 Task: Find connections with filter location Narva with filter topic #Letsworkwith filter profile language German with filter current company YML with filter school Amet University Chennai with filter industry Magnetic and Optical Media Manufacturing with filter service category Information Management with filter keywords title Grant Writer
Action: Mouse moved to (505, 62)
Screenshot: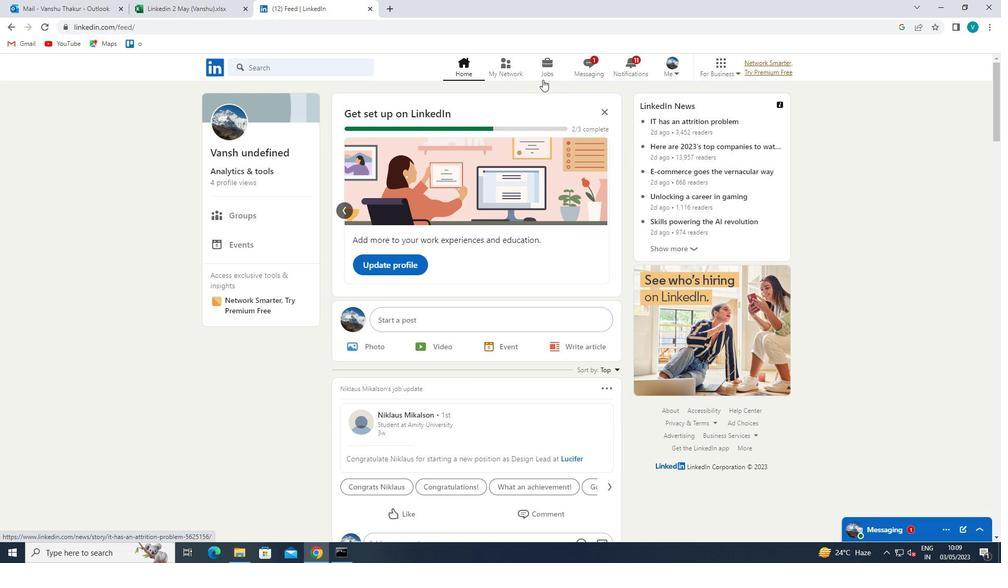 
Action: Mouse pressed left at (505, 62)
Screenshot: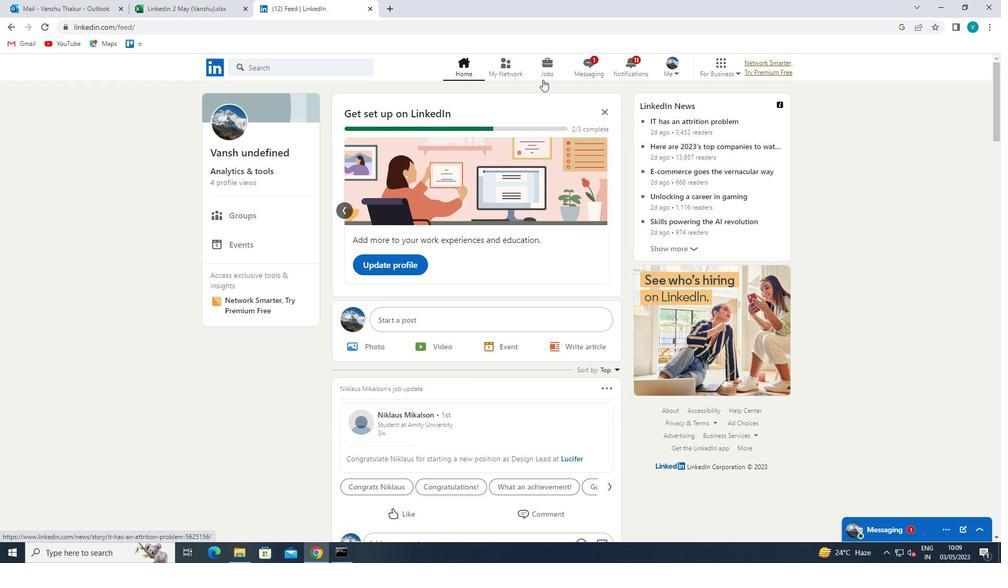 
Action: Mouse moved to (256, 122)
Screenshot: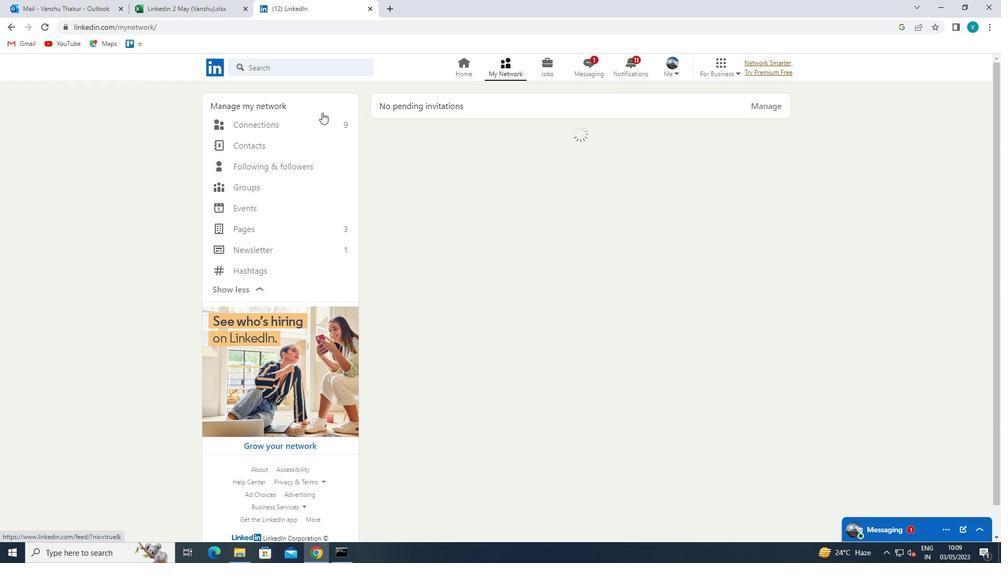 
Action: Mouse pressed left at (256, 122)
Screenshot: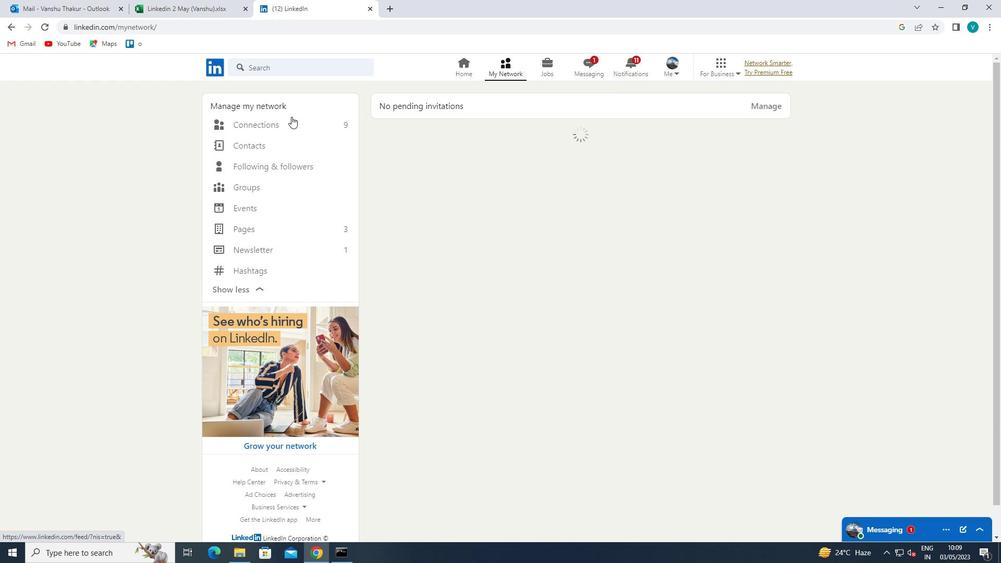 
Action: Mouse moved to (570, 126)
Screenshot: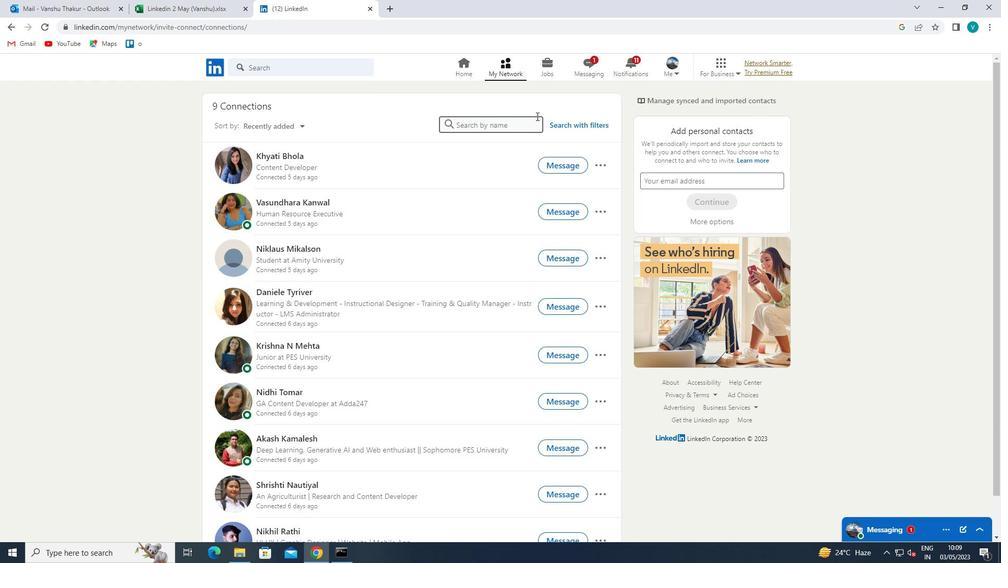 
Action: Mouse pressed left at (570, 126)
Screenshot: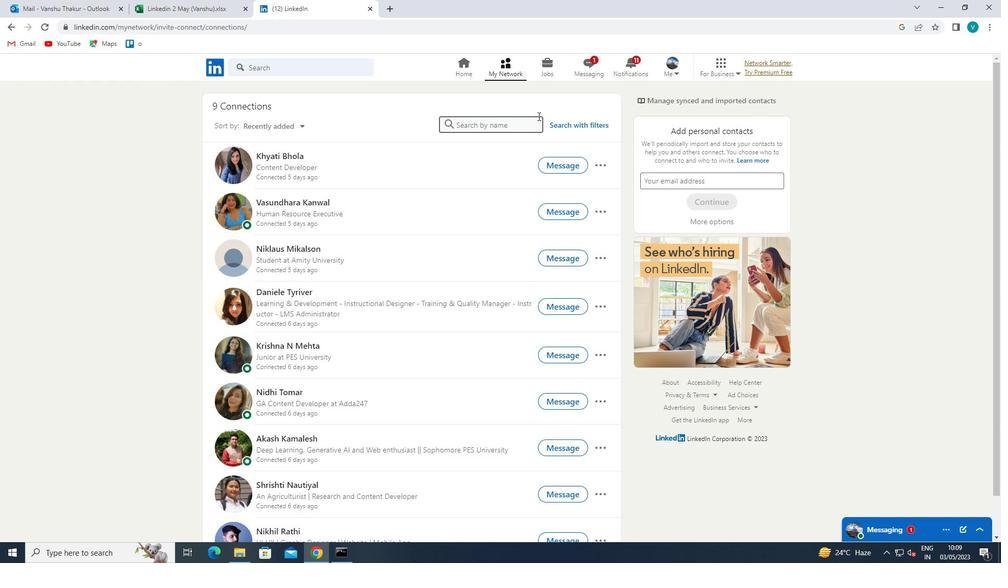 
Action: Mouse moved to (508, 101)
Screenshot: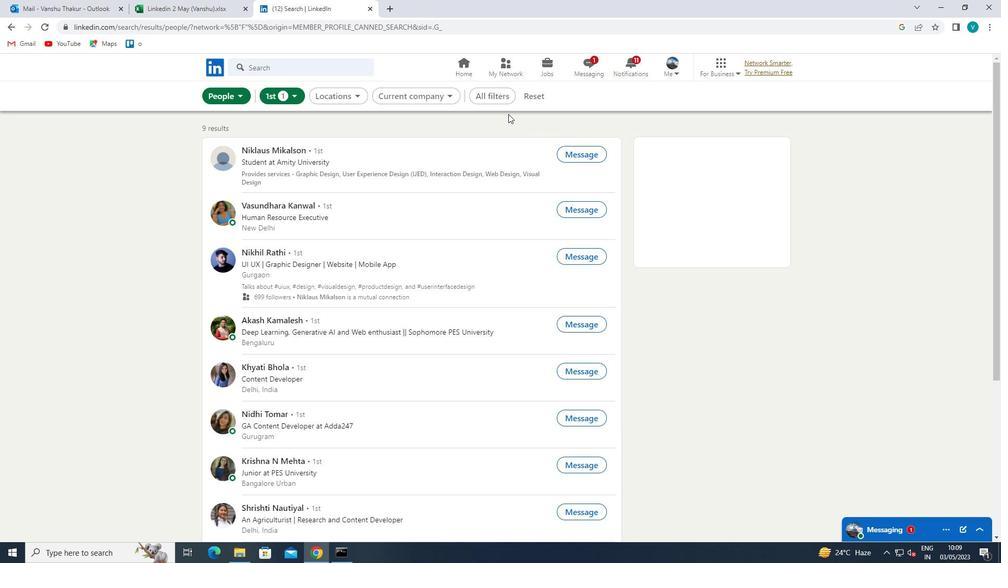 
Action: Mouse pressed left at (508, 101)
Screenshot: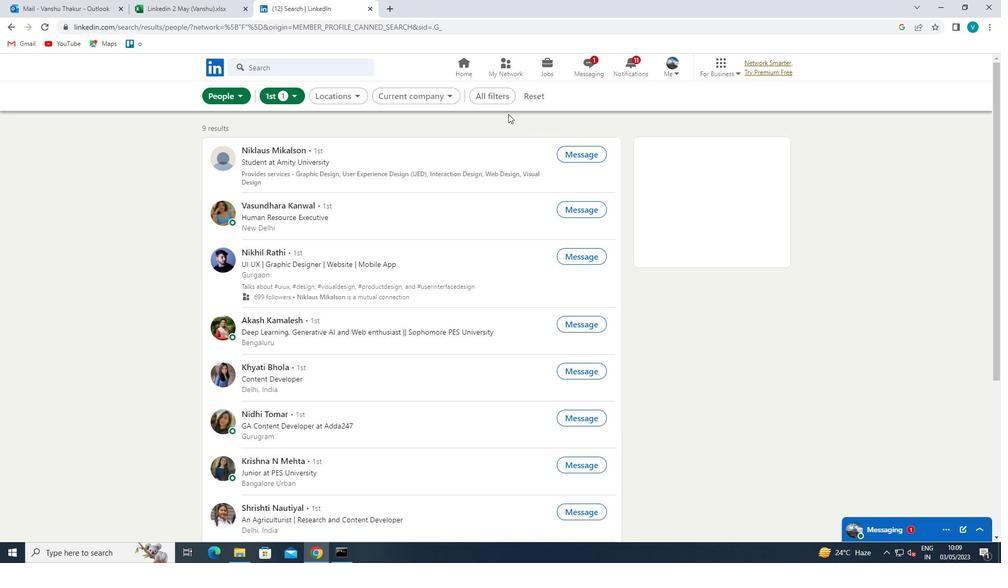 
Action: Mouse moved to (508, 101)
Screenshot: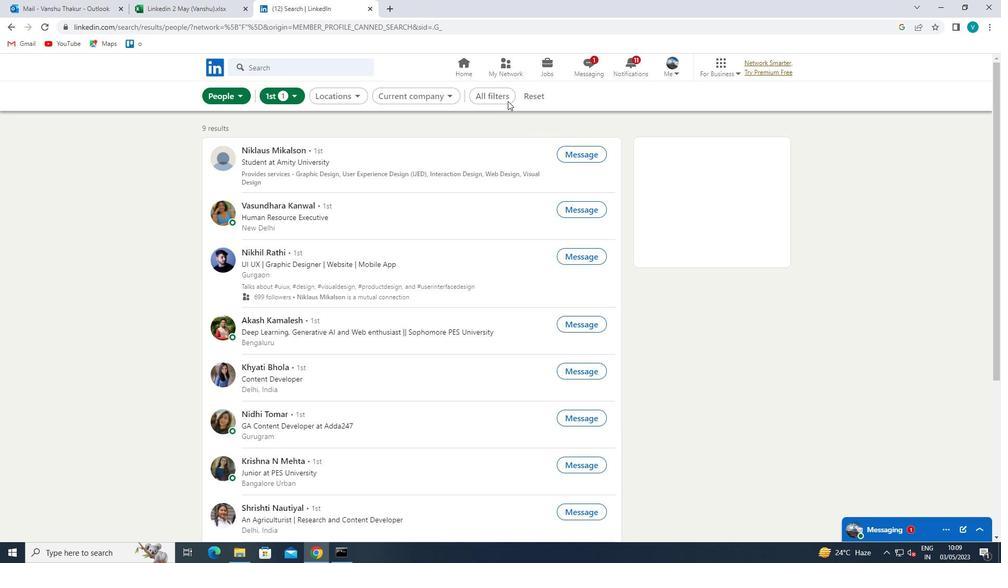 
Action: Mouse pressed left at (508, 101)
Screenshot: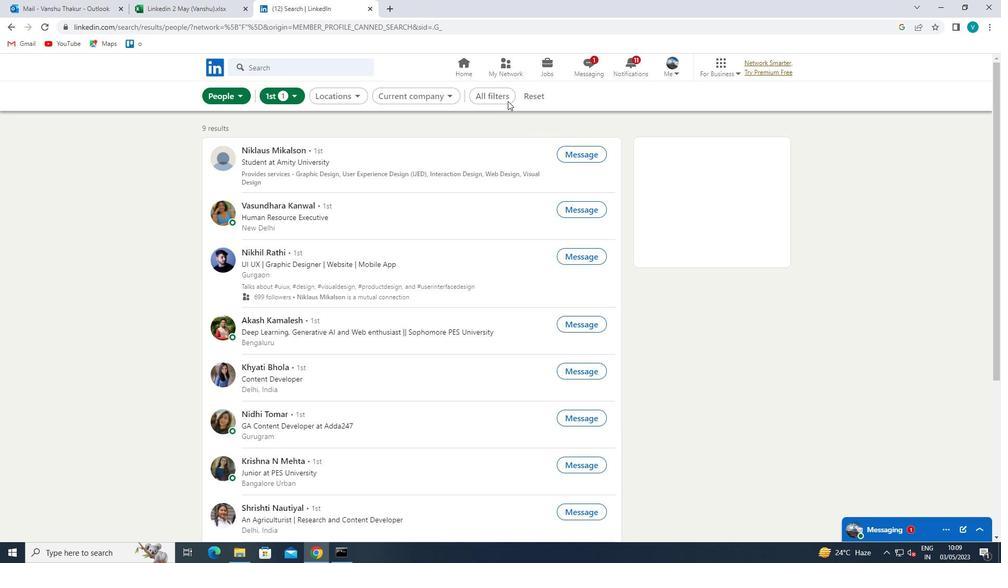 
Action: Mouse moved to (512, 101)
Screenshot: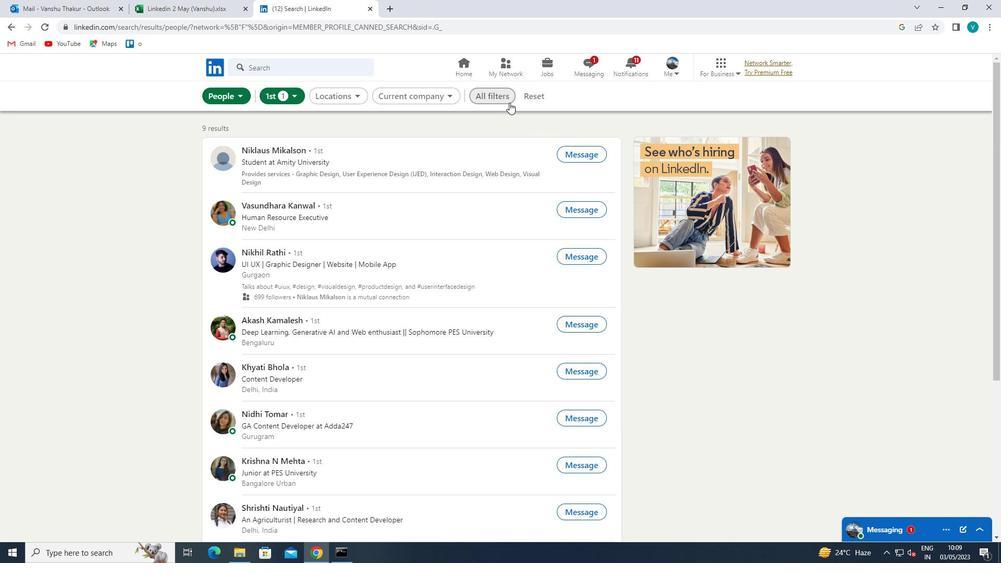 
Action: Mouse pressed left at (512, 101)
Screenshot: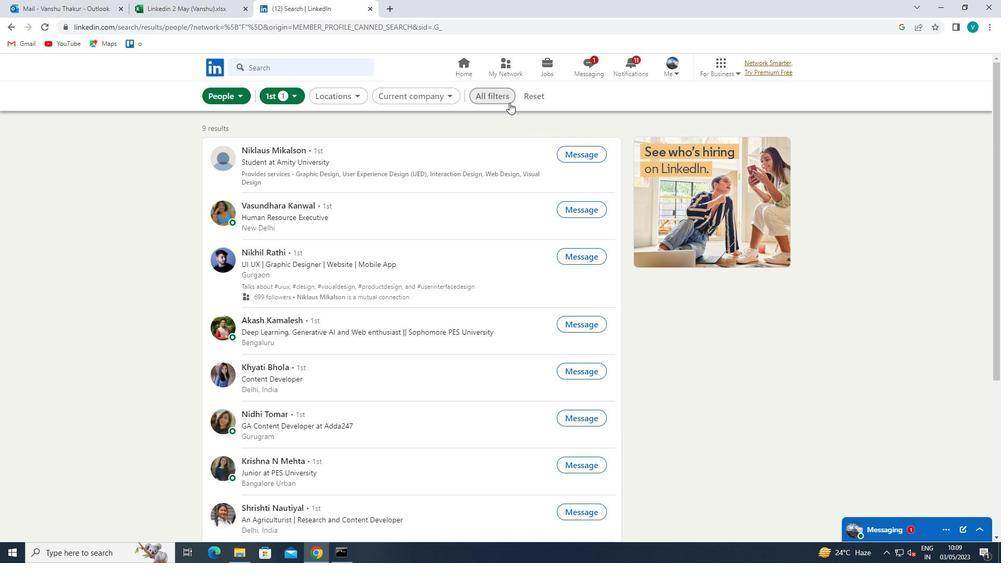 
Action: Mouse moved to (843, 276)
Screenshot: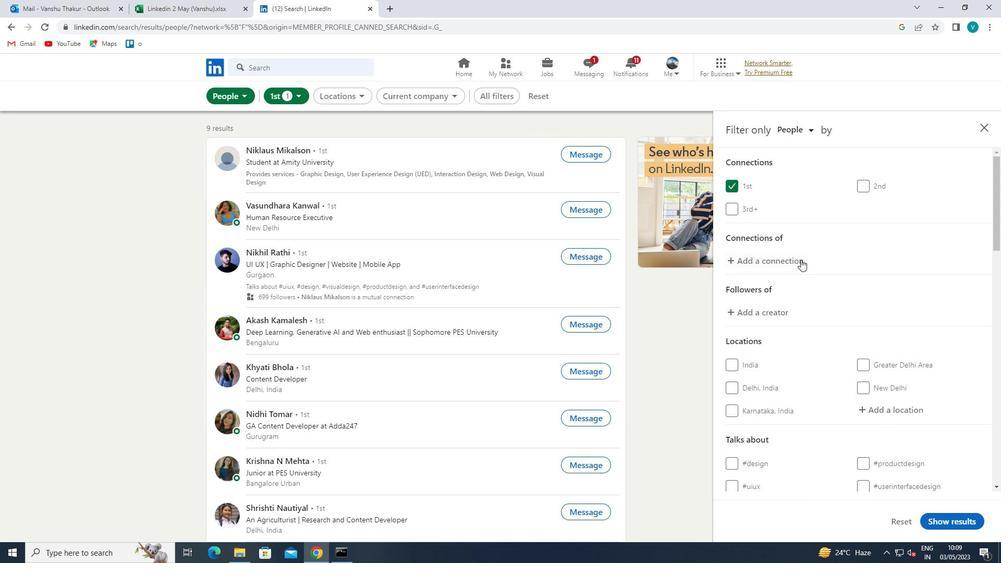 
Action: Mouse scrolled (843, 276) with delta (0, 0)
Screenshot: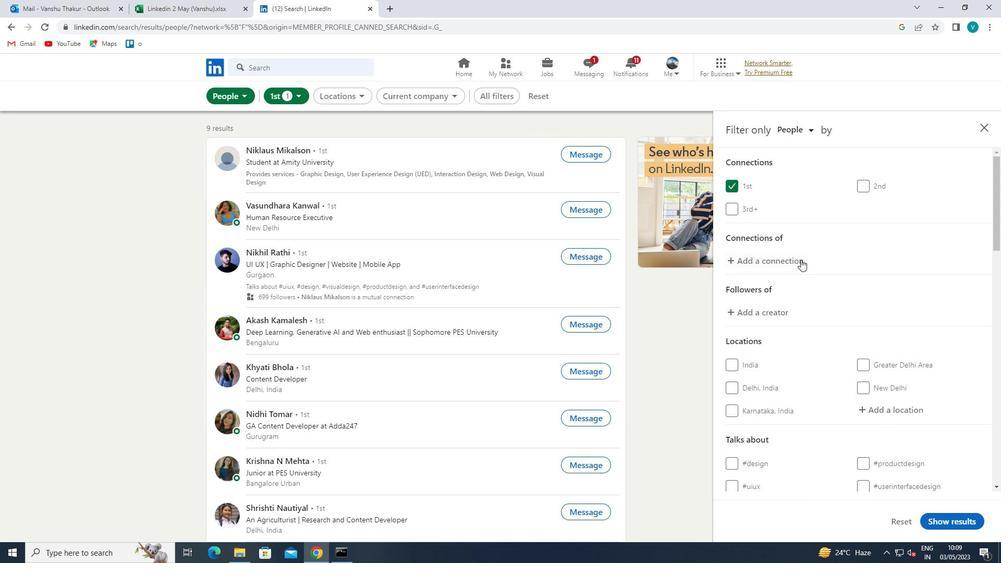 
Action: Mouse moved to (845, 278)
Screenshot: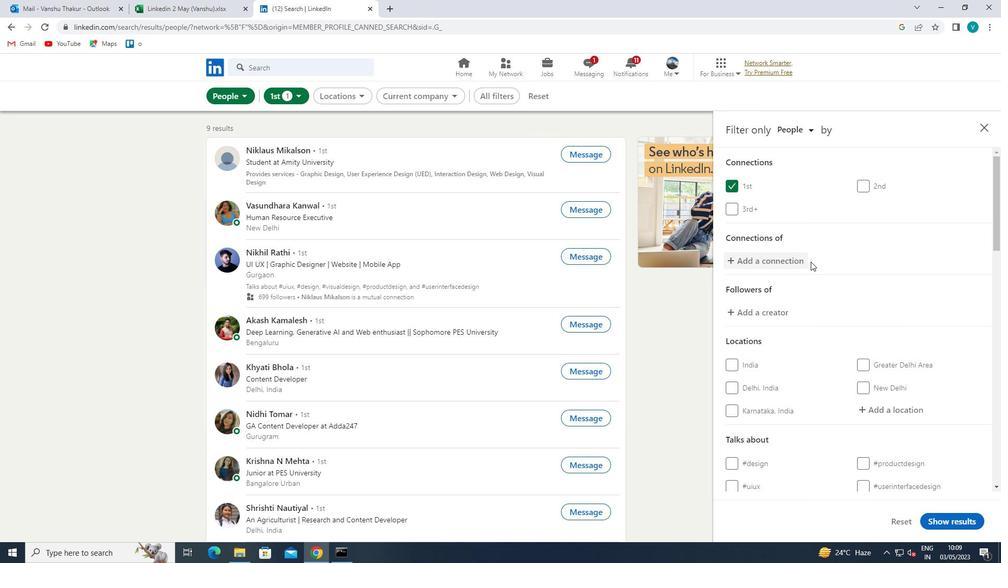 
Action: Mouse scrolled (845, 278) with delta (0, 0)
Screenshot: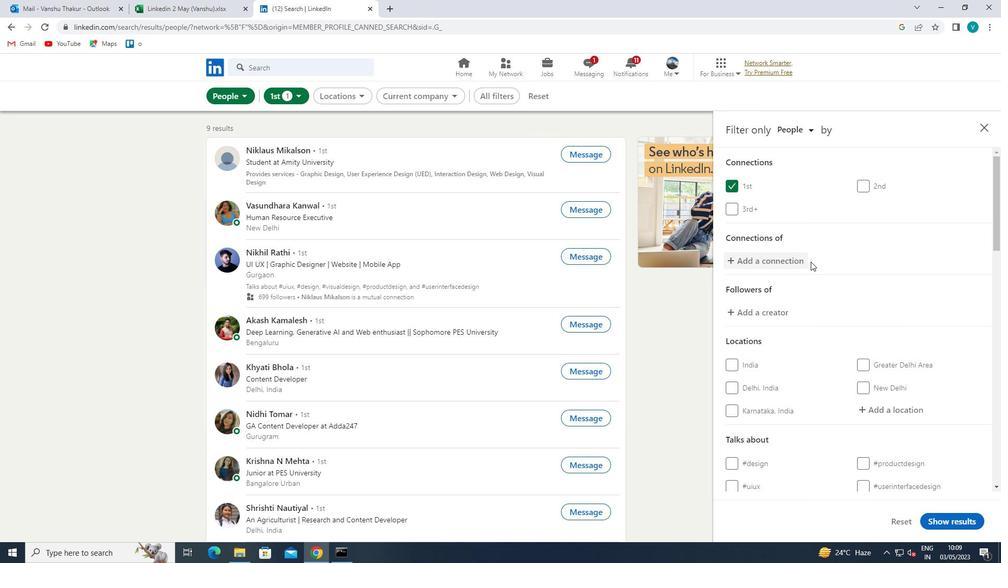 
Action: Mouse moved to (846, 279)
Screenshot: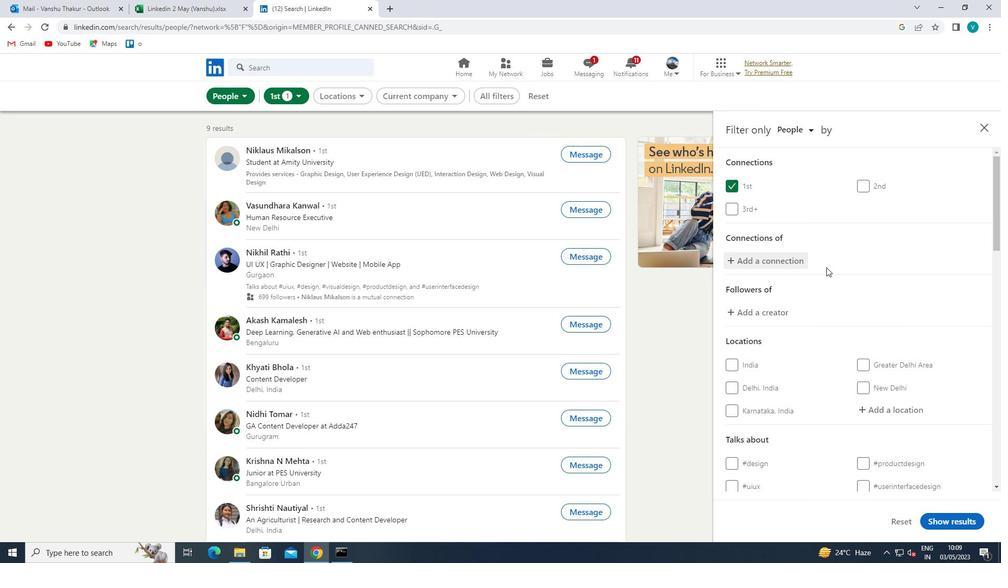 
Action: Mouse scrolled (846, 279) with delta (0, 0)
Screenshot: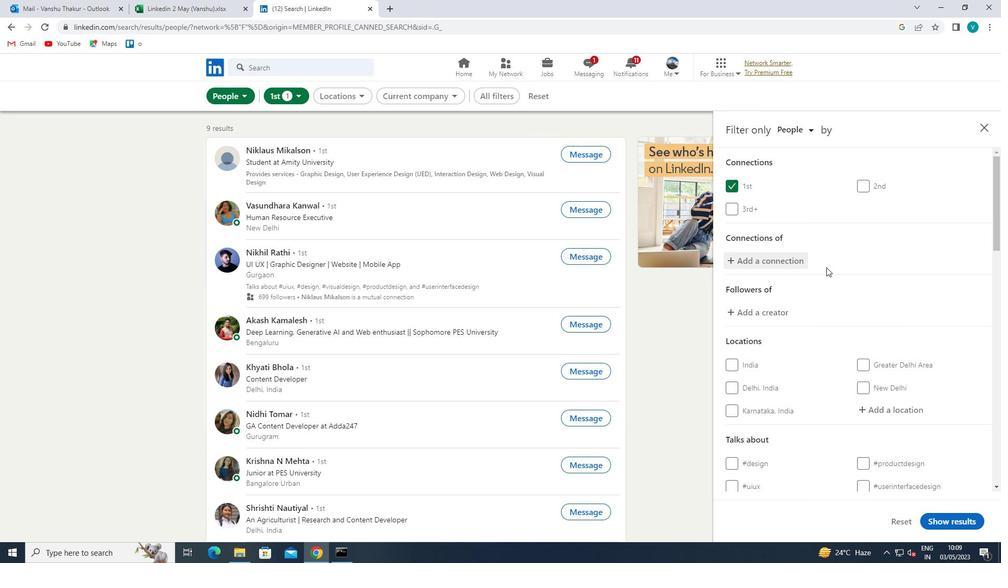 
Action: Mouse moved to (903, 258)
Screenshot: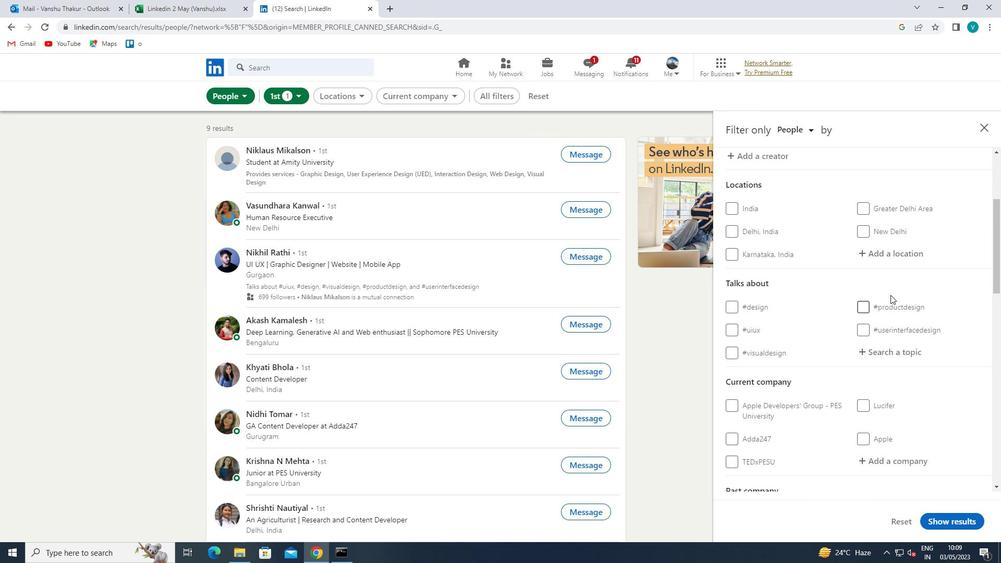 
Action: Mouse pressed left at (903, 258)
Screenshot: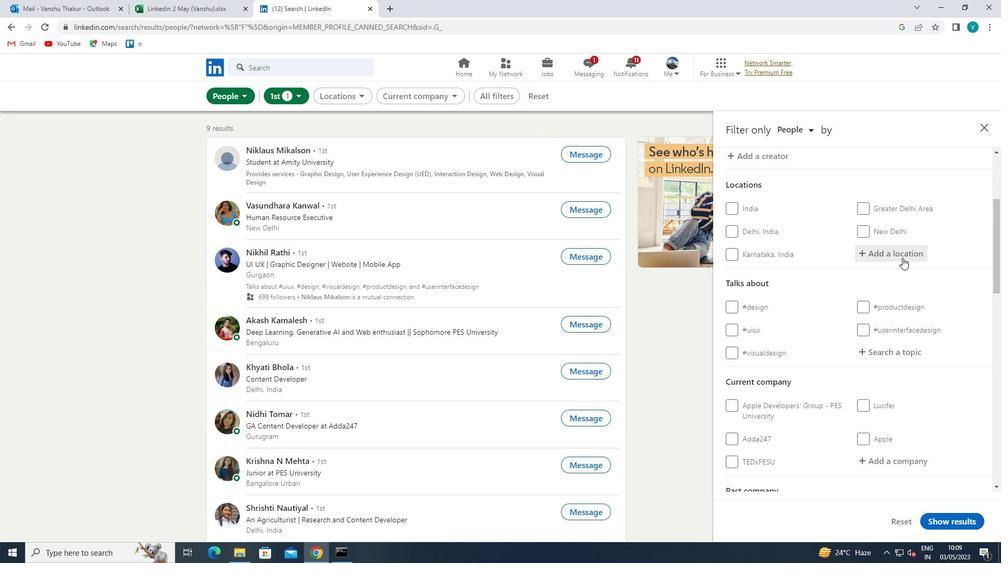
Action: Key pressed <Key.shift>NARVA<Key.space>
Screenshot: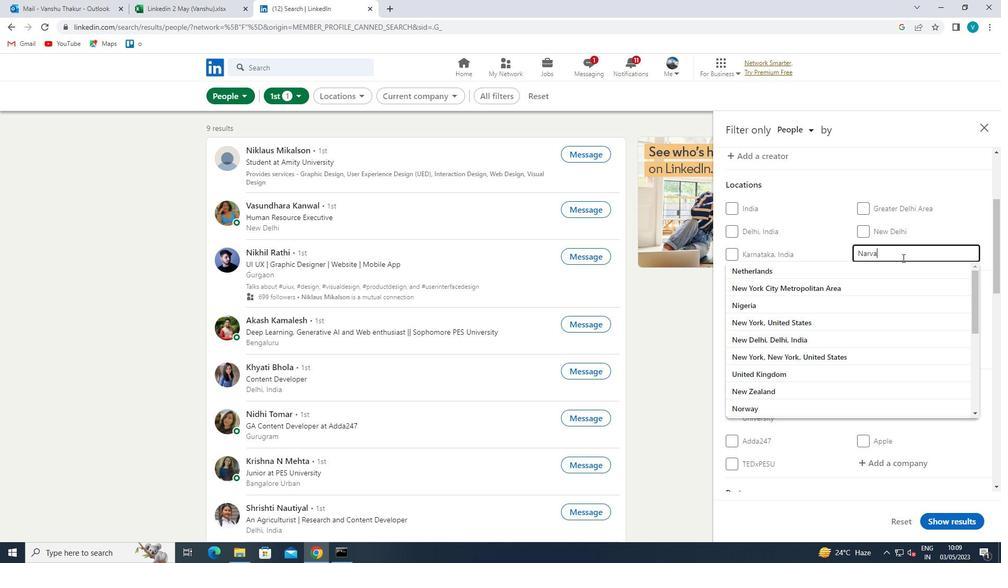 
Action: Mouse moved to (855, 285)
Screenshot: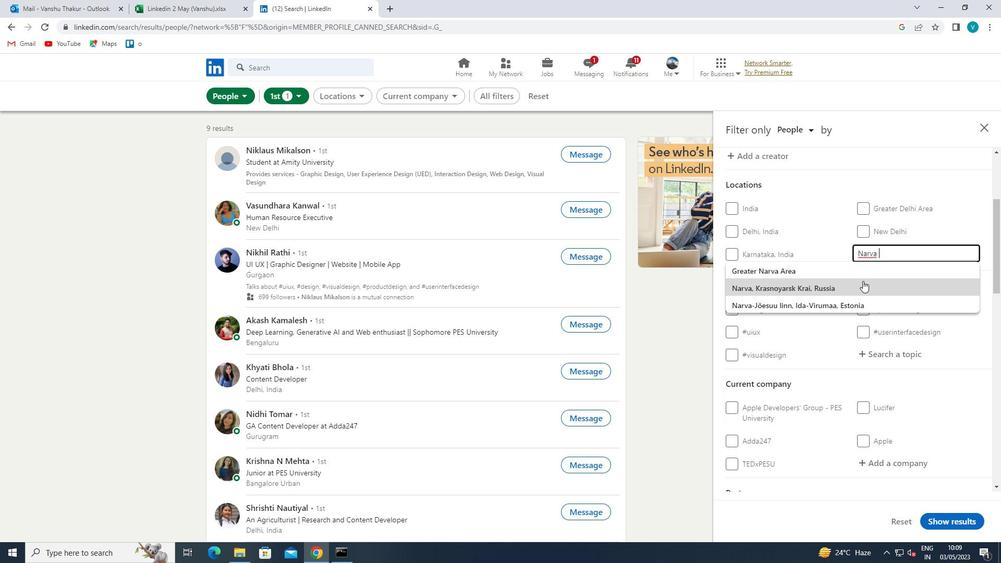 
Action: Mouse pressed left at (855, 285)
Screenshot: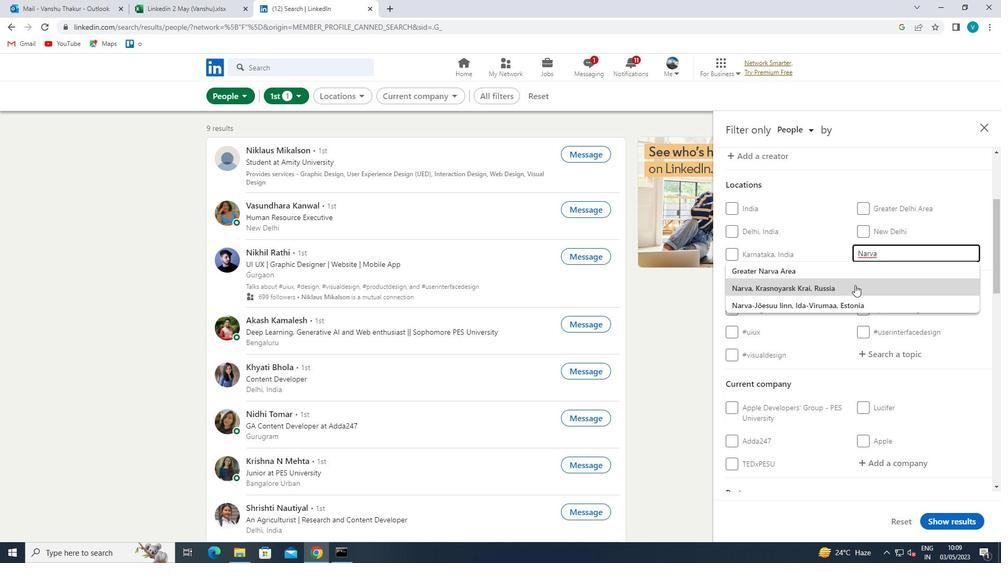 
Action: Mouse scrolled (855, 284) with delta (0, 0)
Screenshot: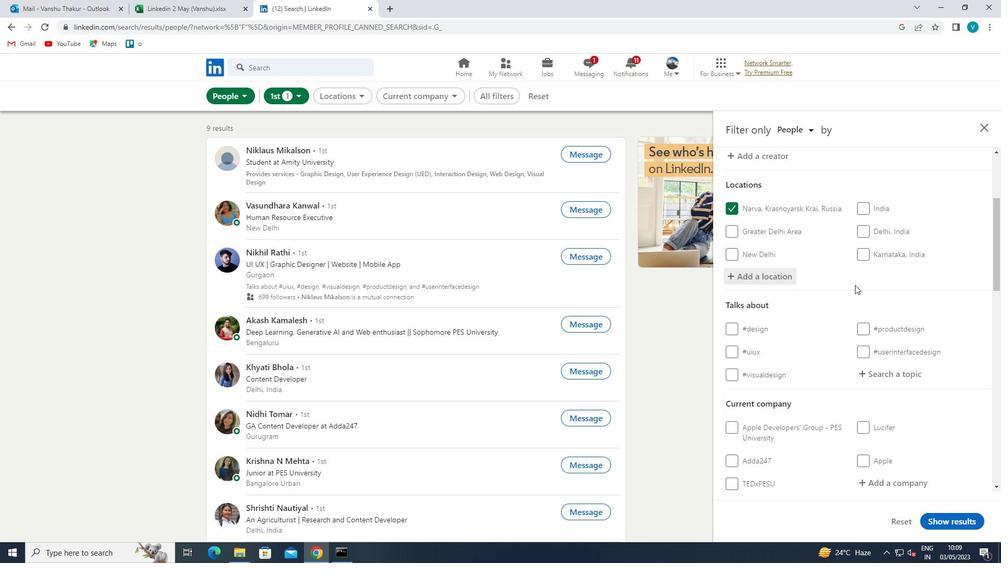 
Action: Mouse moved to (874, 319)
Screenshot: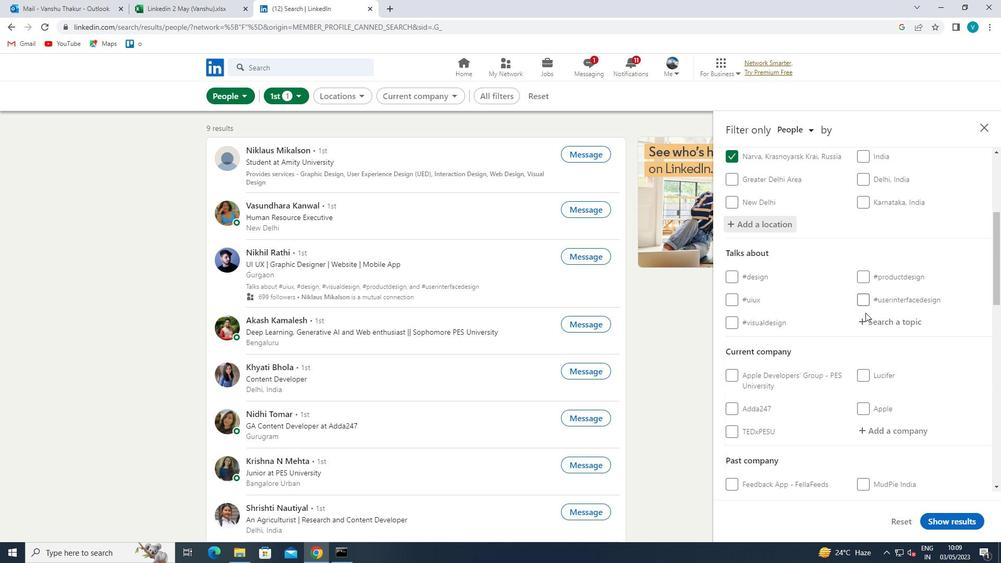 
Action: Mouse pressed left at (874, 319)
Screenshot: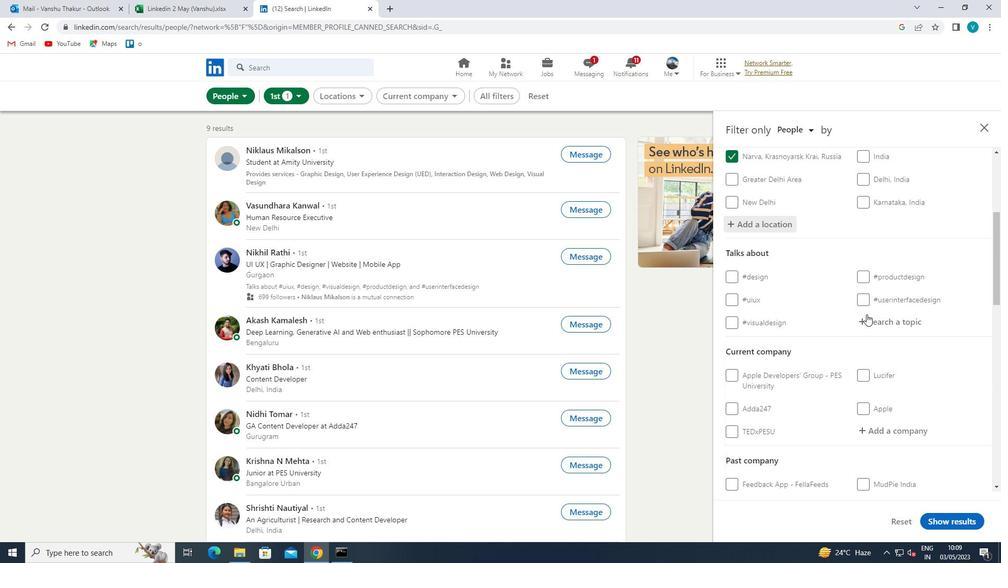 
Action: Key pressed LETSWORK
Screenshot: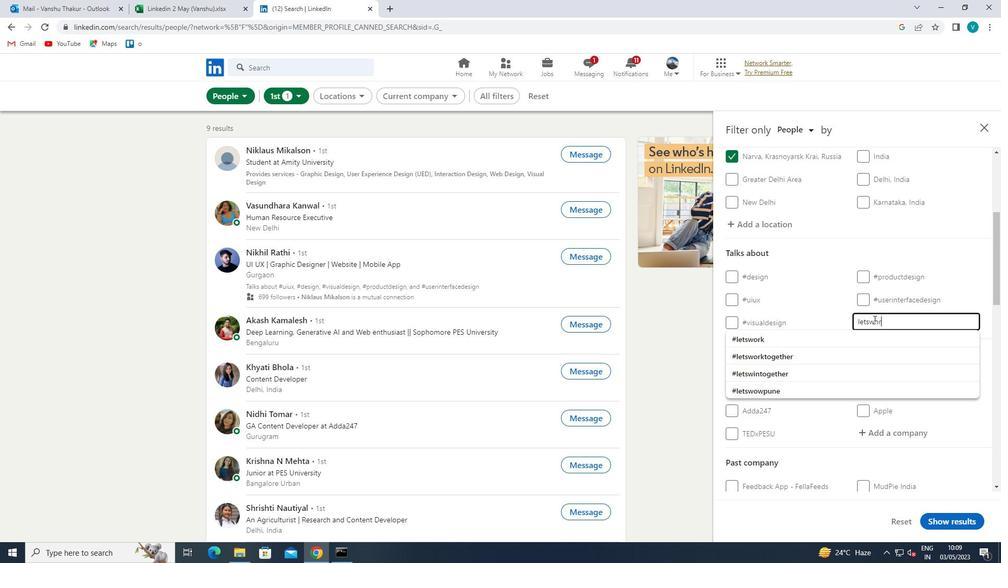 
Action: Mouse moved to (843, 338)
Screenshot: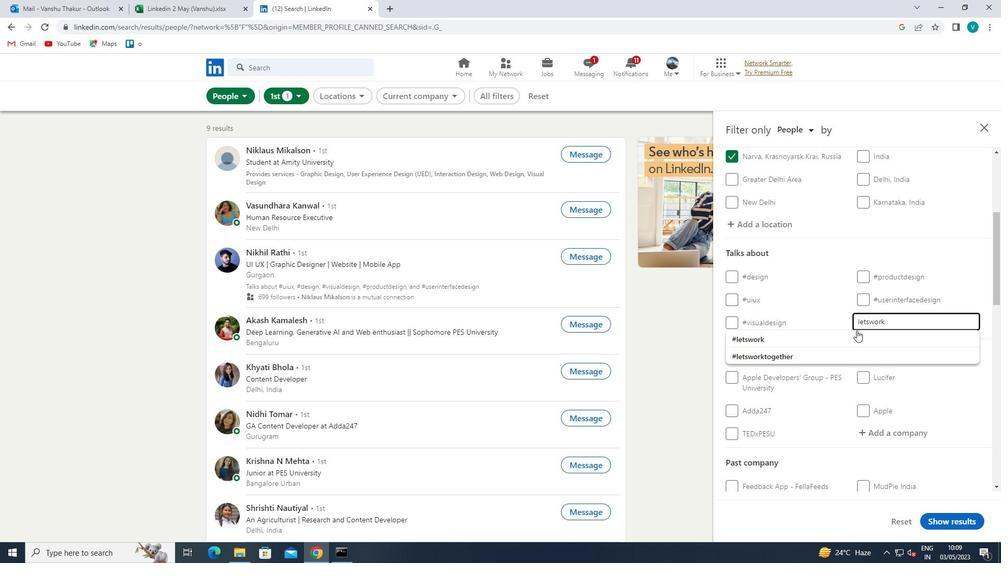 
Action: Mouse pressed left at (843, 338)
Screenshot: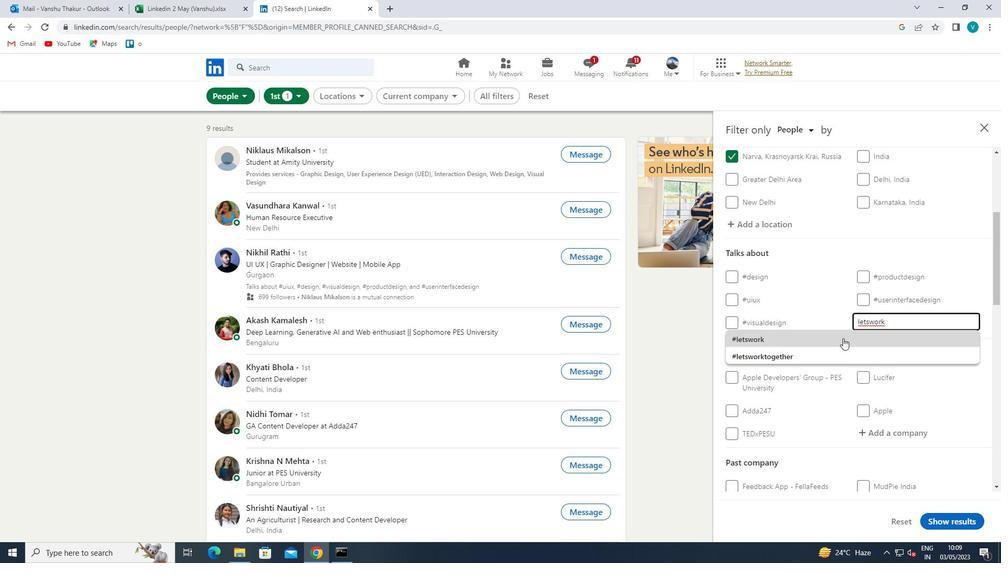 
Action: Mouse moved to (842, 339)
Screenshot: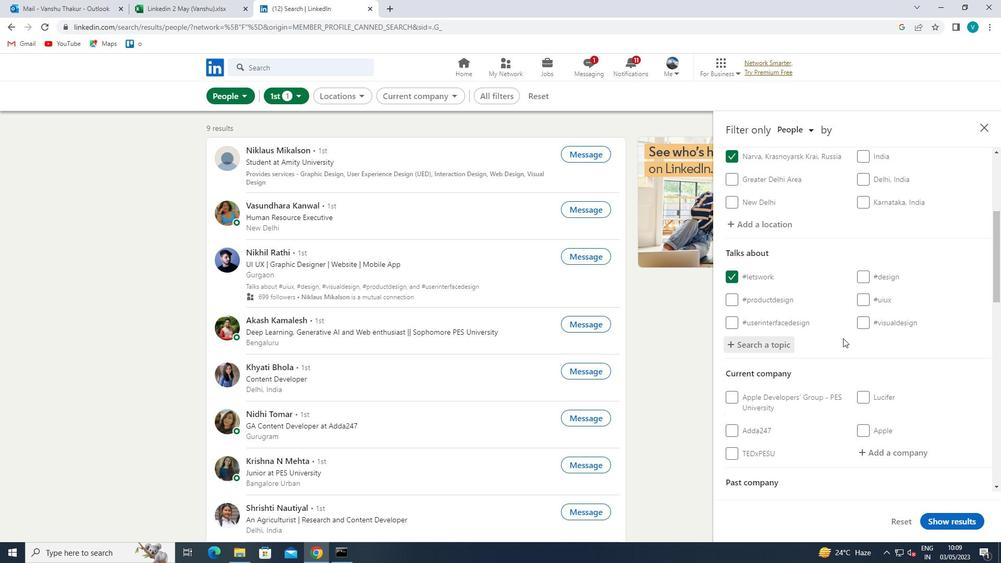 
Action: Mouse scrolled (842, 338) with delta (0, 0)
Screenshot: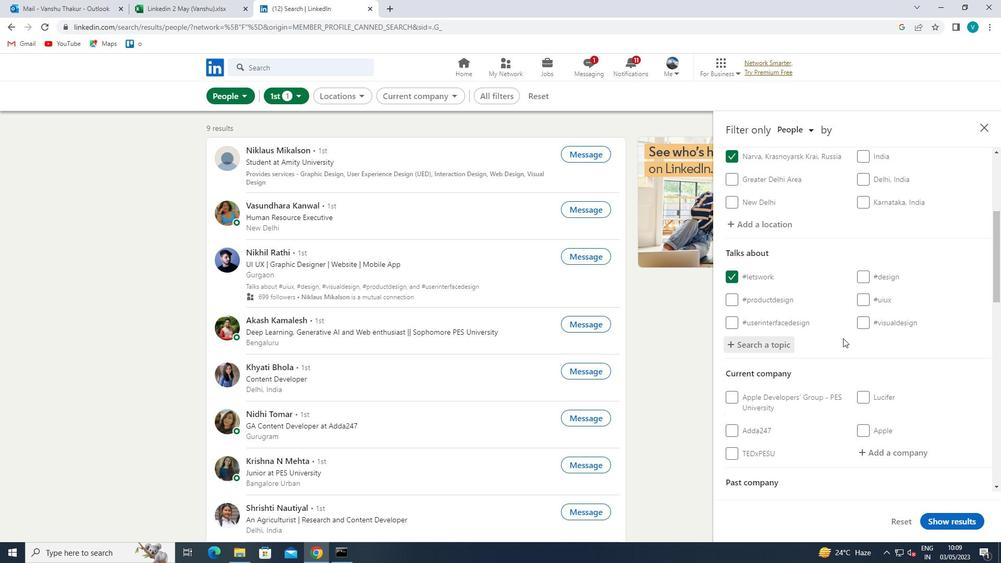 
Action: Mouse moved to (842, 339)
Screenshot: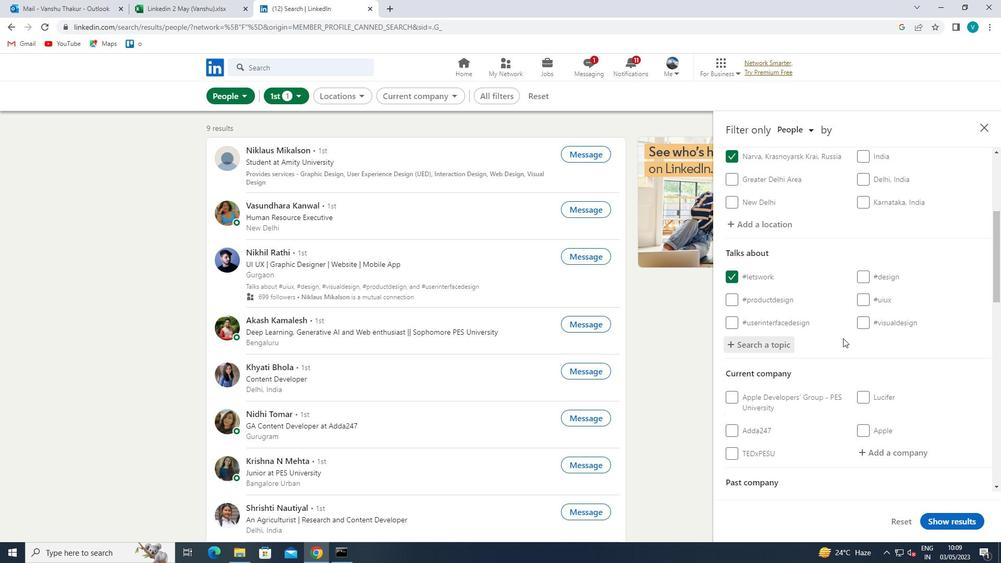 
Action: Mouse scrolled (842, 339) with delta (0, 0)
Screenshot: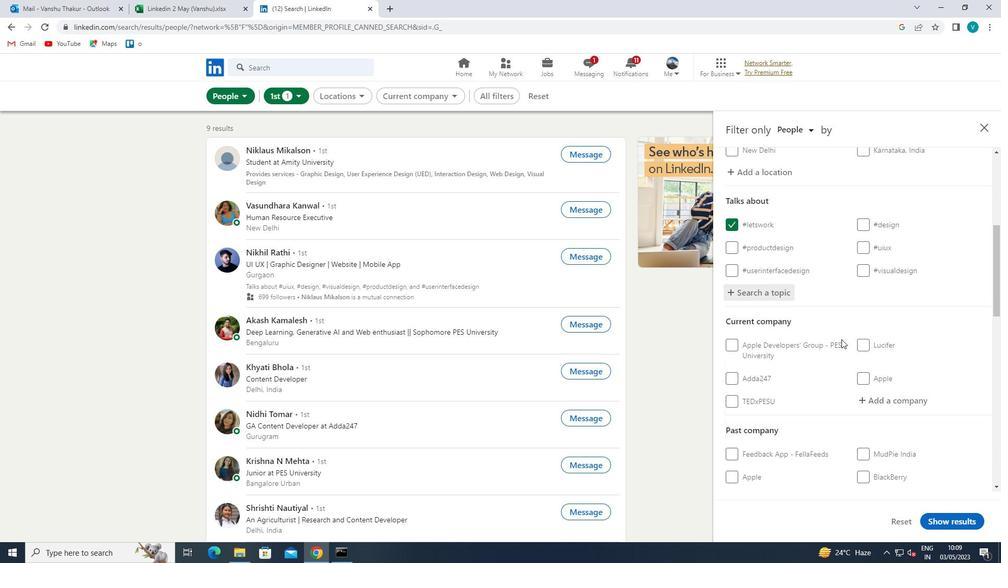 
Action: Mouse scrolled (842, 339) with delta (0, 0)
Screenshot: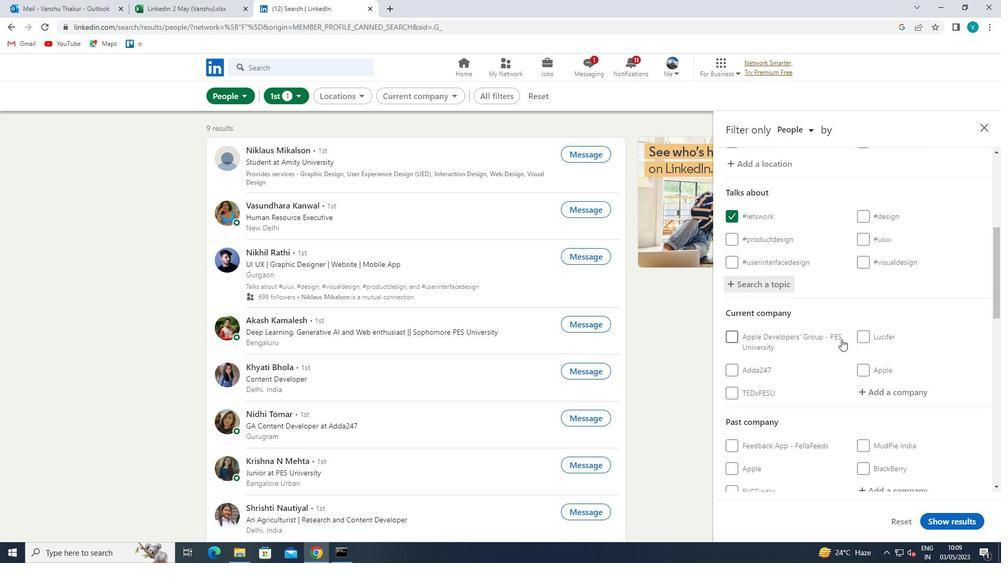 
Action: Mouse moved to (907, 295)
Screenshot: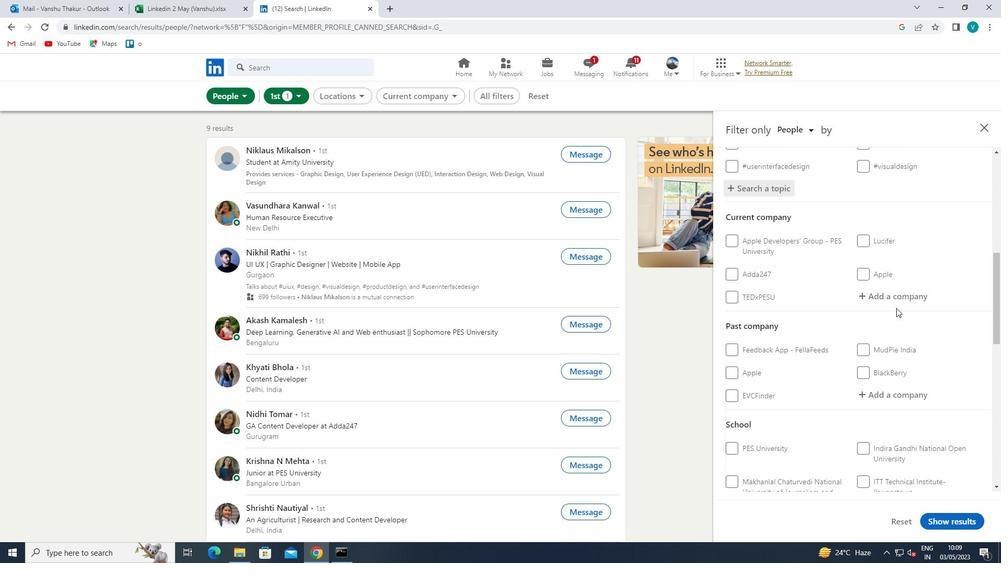 
Action: Mouse pressed left at (907, 295)
Screenshot: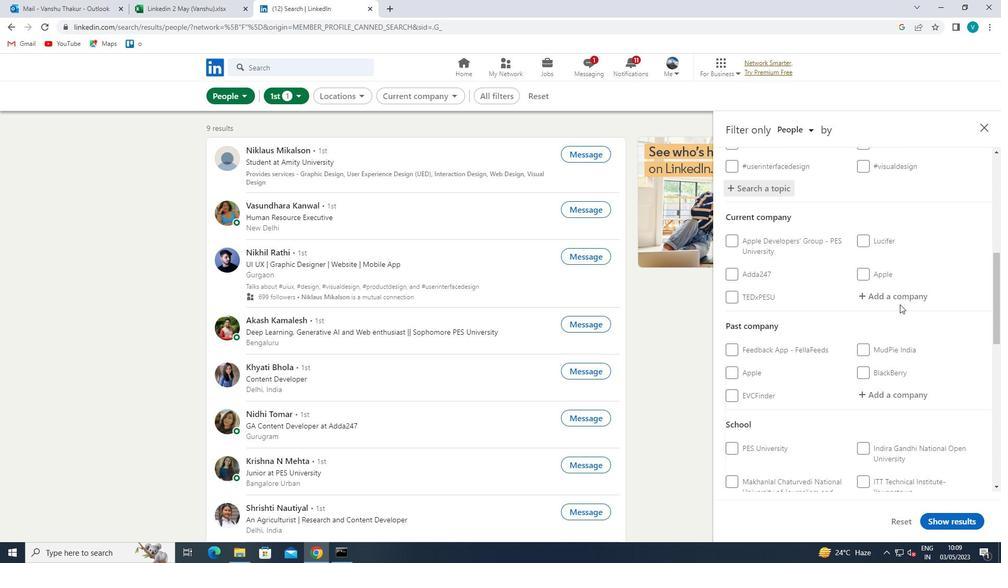 
Action: Key pressed <Key.shift>YML<Key.space>
Screenshot: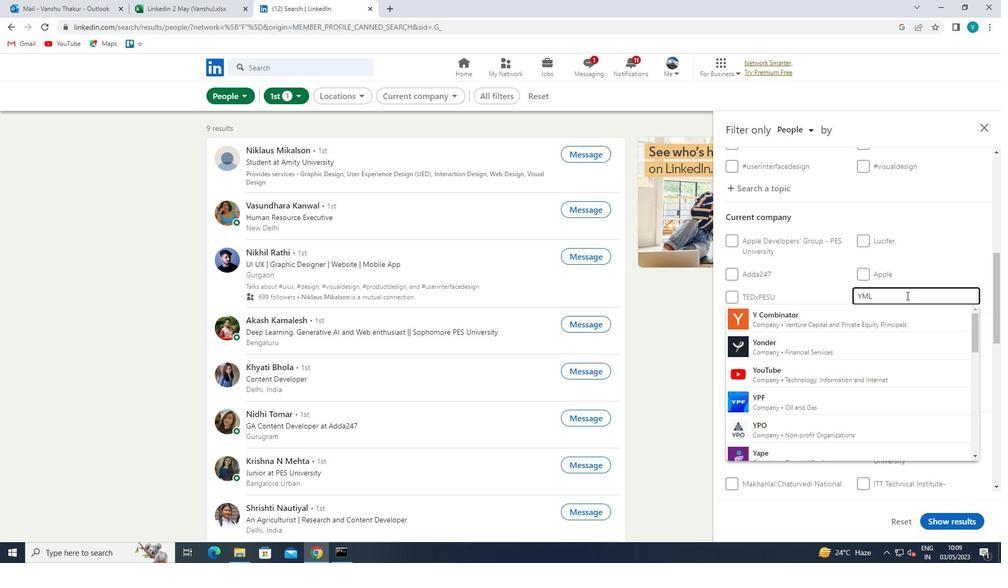 
Action: Mouse moved to (864, 324)
Screenshot: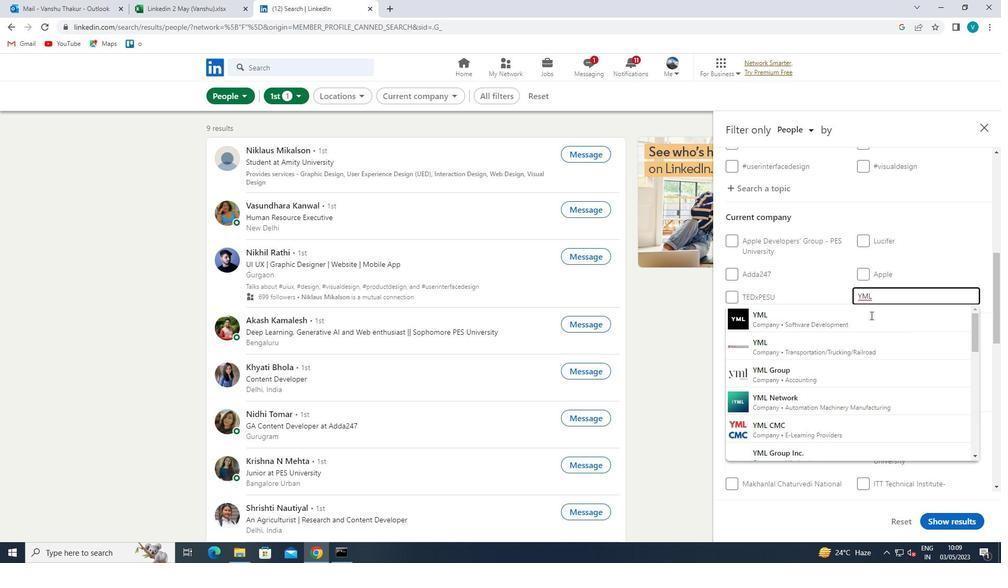 
Action: Mouse pressed left at (864, 324)
Screenshot: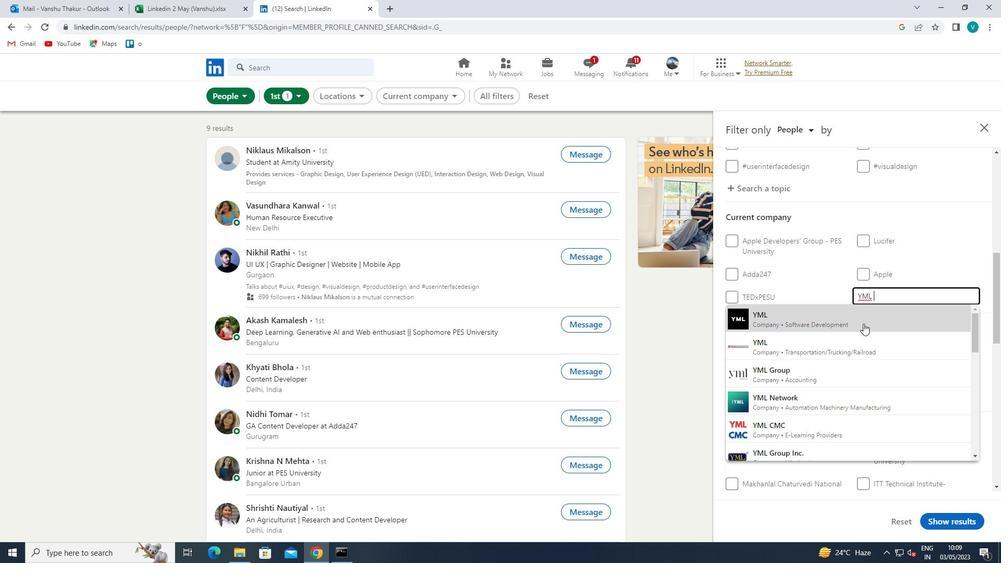 
Action: Mouse moved to (864, 313)
Screenshot: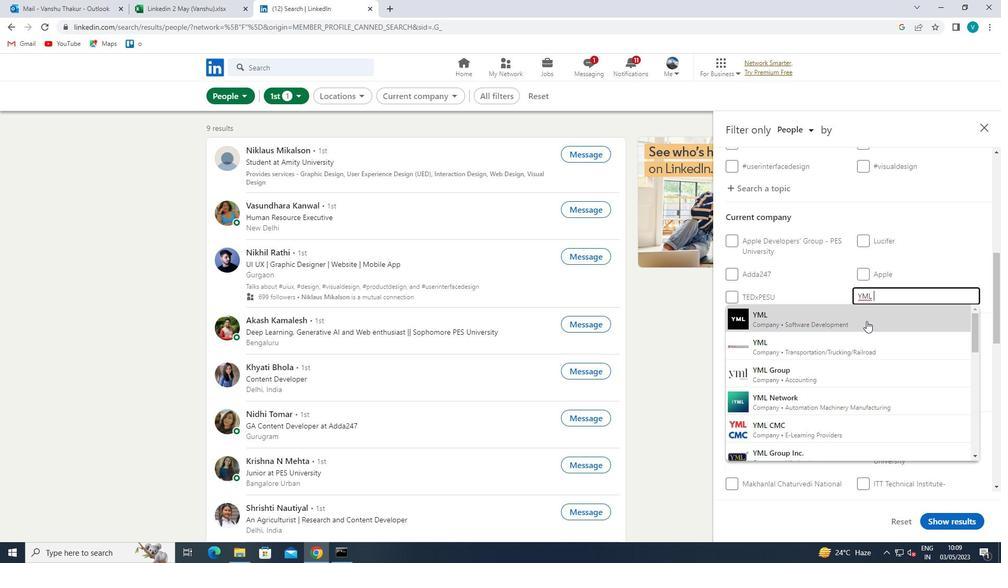 
Action: Mouse pressed left at (864, 313)
Screenshot: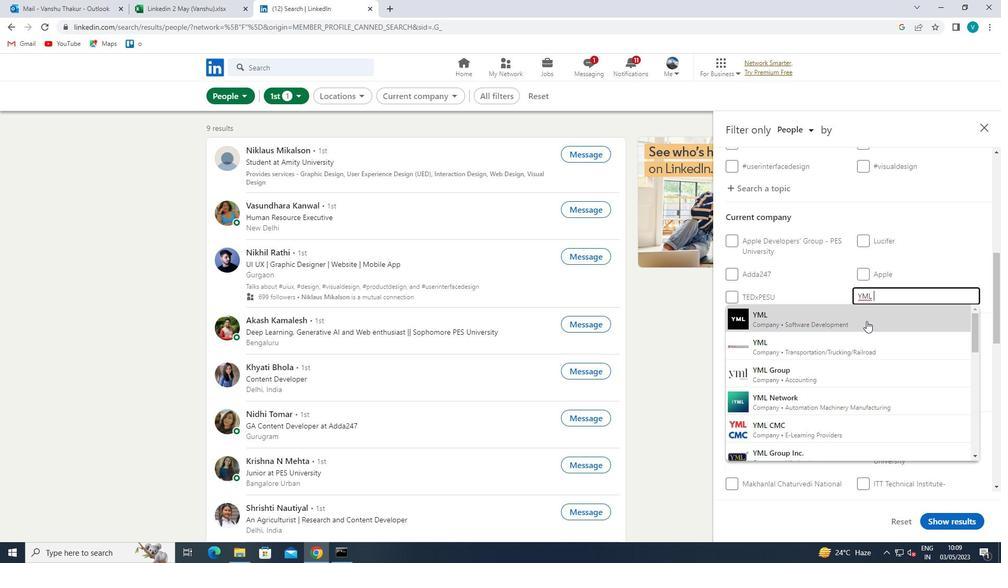 
Action: Mouse moved to (866, 311)
Screenshot: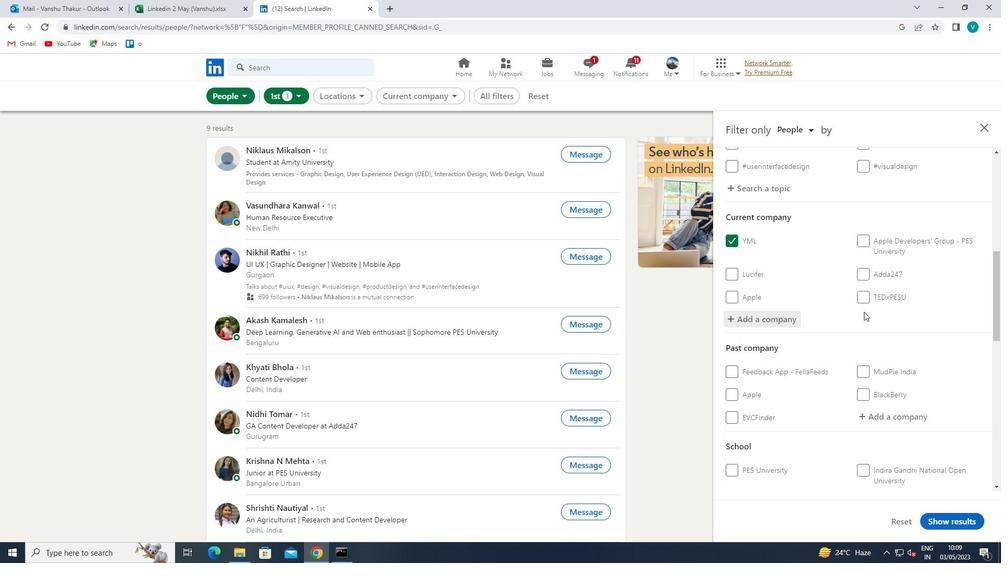 
Action: Mouse scrolled (866, 310) with delta (0, 0)
Screenshot: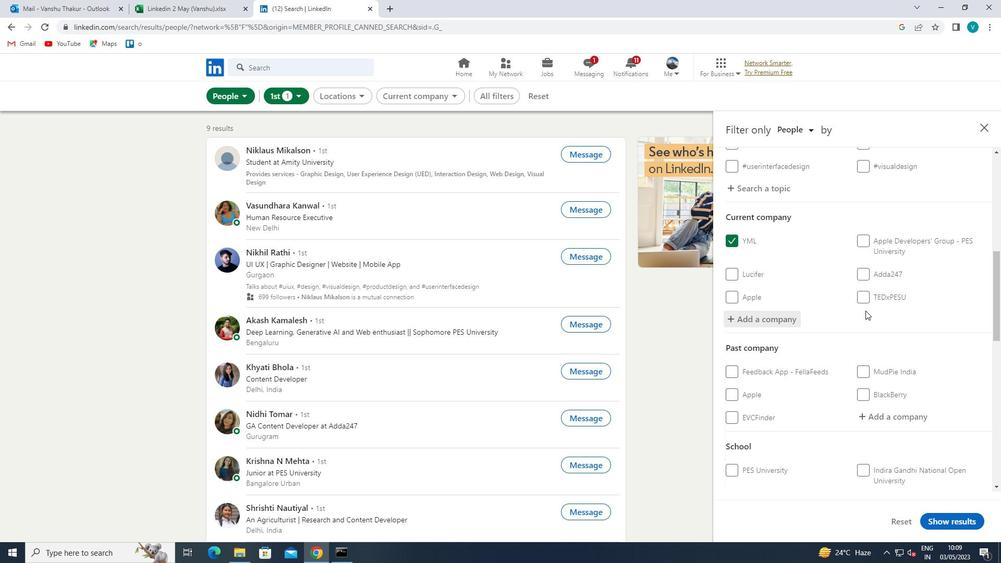 
Action: Mouse scrolled (866, 310) with delta (0, 0)
Screenshot: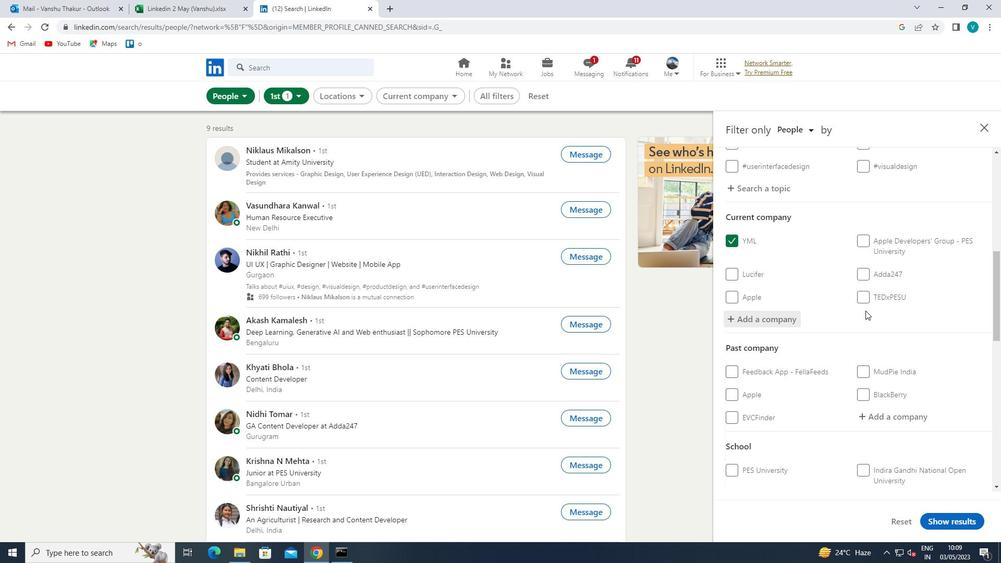 
Action: Mouse scrolled (866, 310) with delta (0, 0)
Screenshot: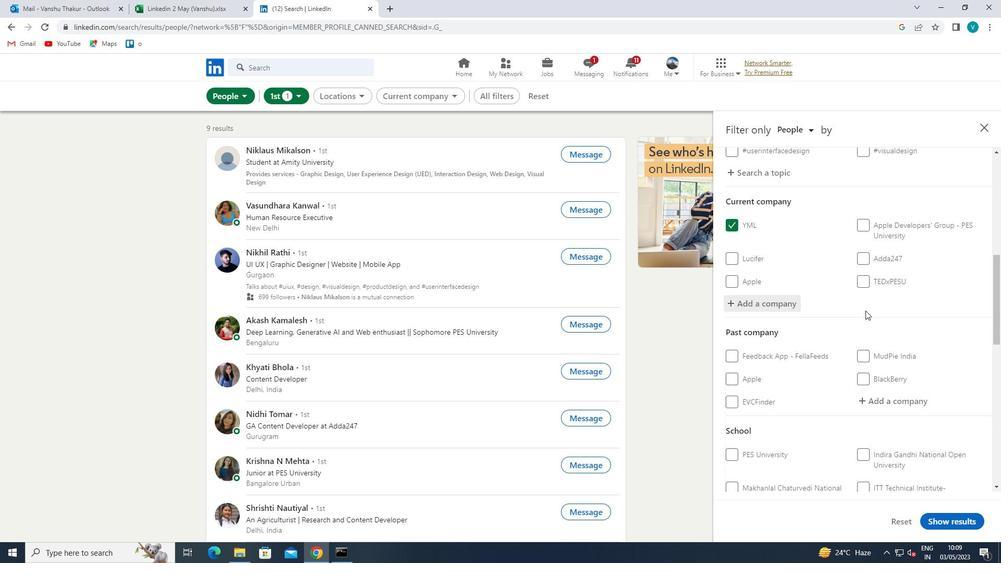 
Action: Mouse scrolled (866, 310) with delta (0, 0)
Screenshot: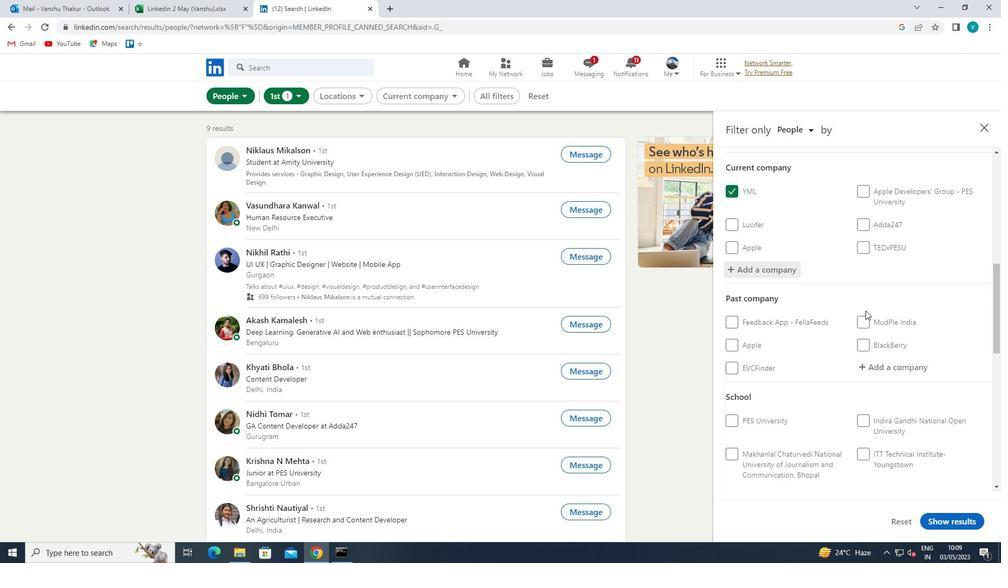 
Action: Mouse moved to (883, 334)
Screenshot: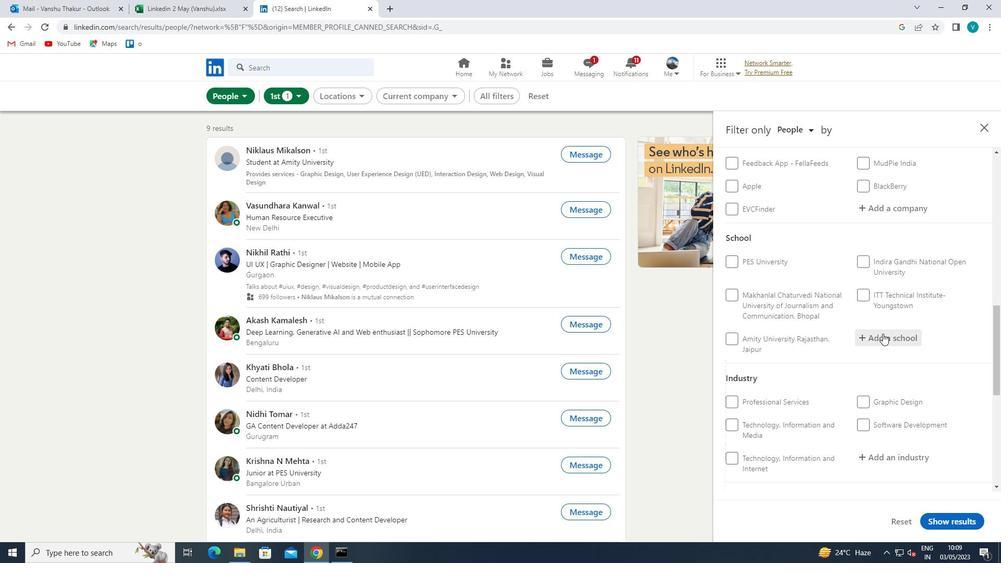 
Action: Mouse pressed left at (883, 334)
Screenshot: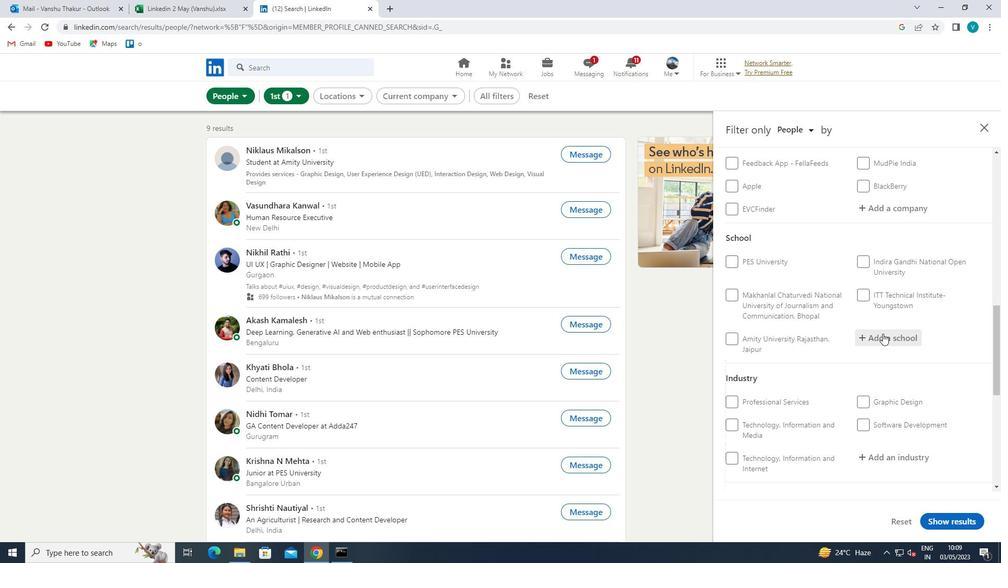 
Action: Mouse moved to (864, 347)
Screenshot: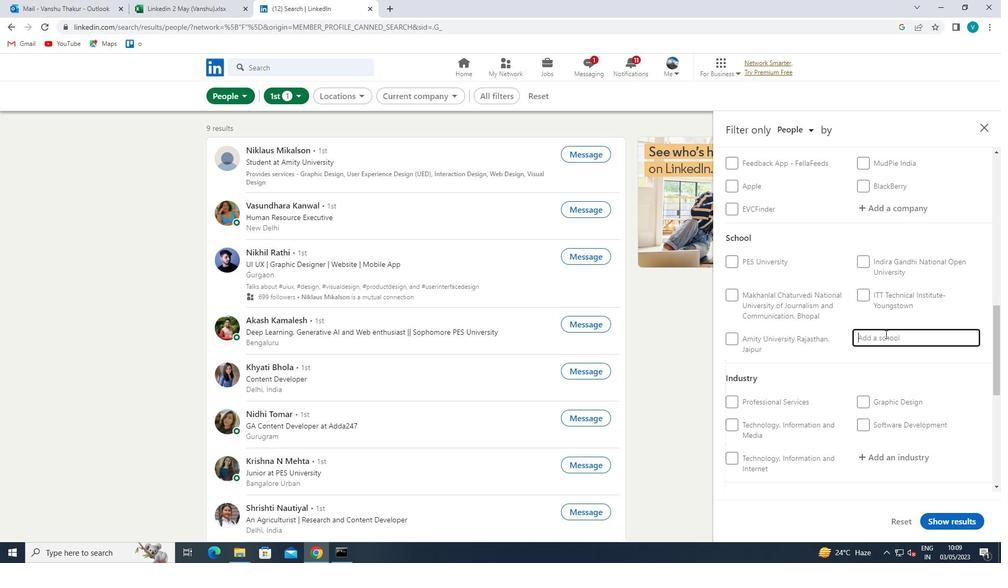 
Action: Key pressed <Key.shift>
Screenshot: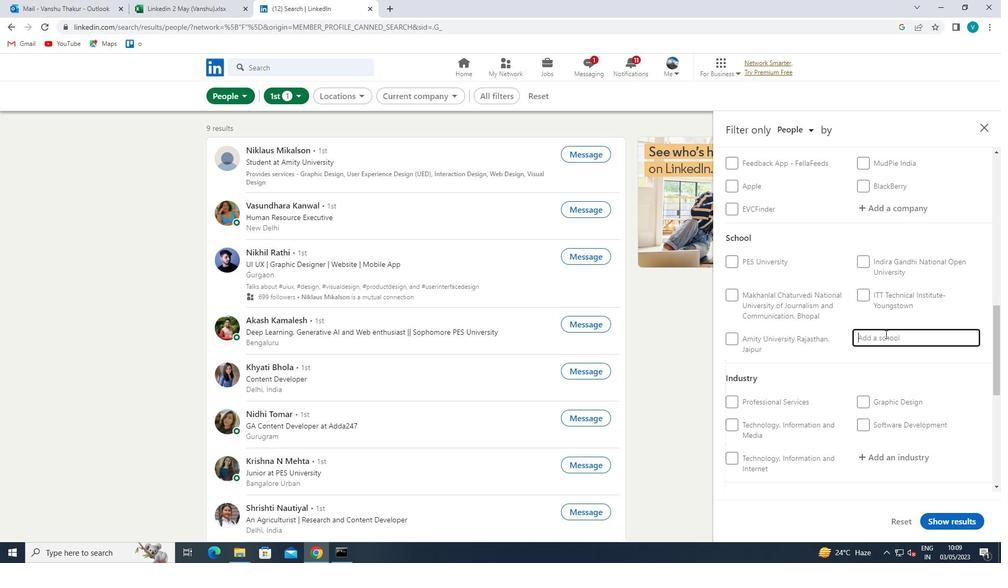 
Action: Mouse moved to (859, 350)
Screenshot: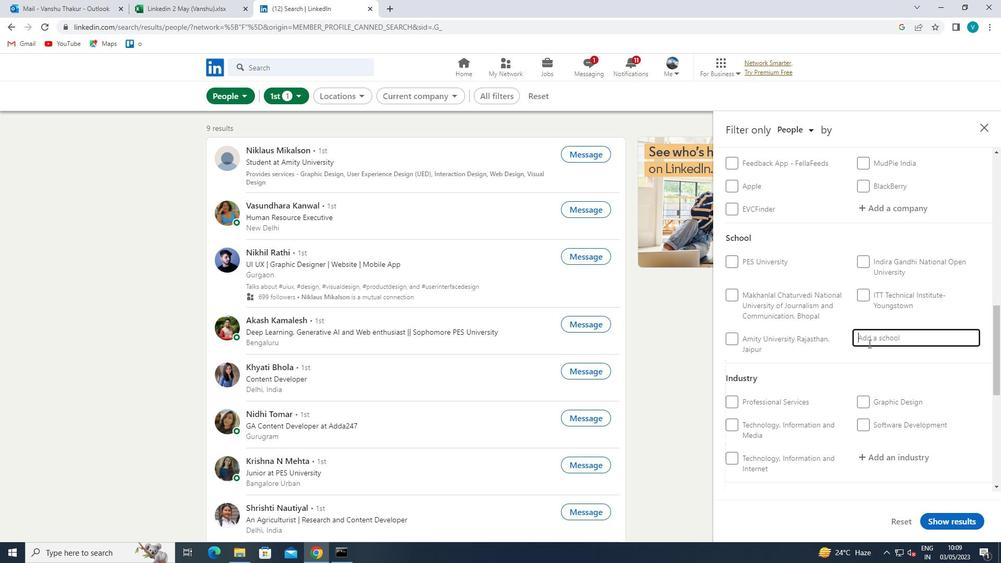 
Action: Key pressed AMET<Key.space>
Screenshot: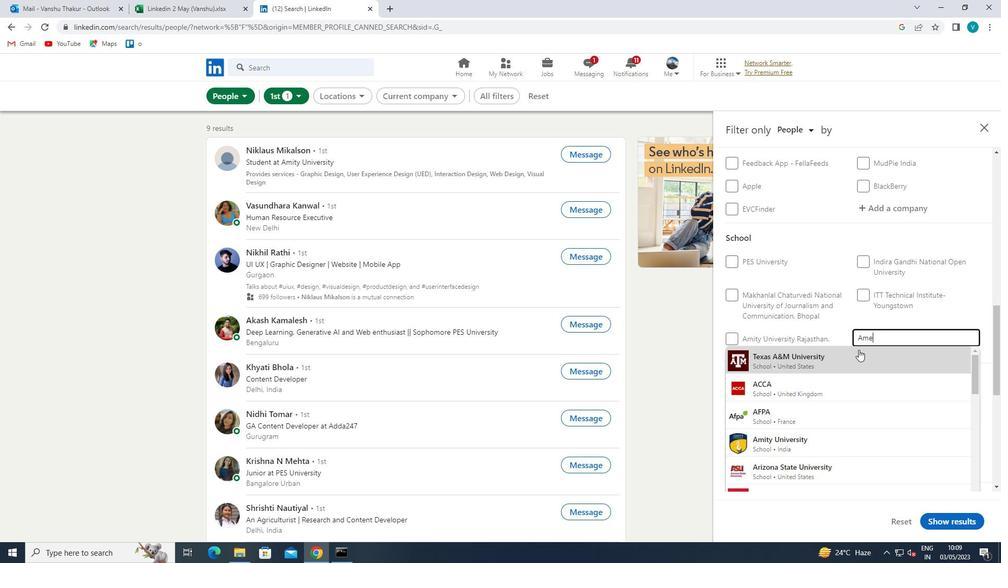 
Action: Mouse moved to (855, 351)
Screenshot: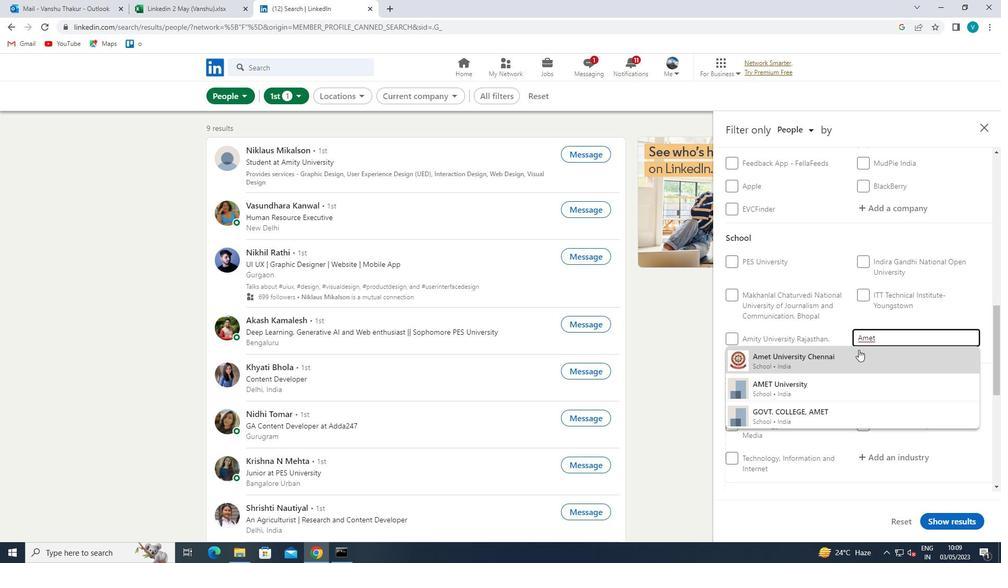 
Action: Mouse pressed left at (855, 351)
Screenshot: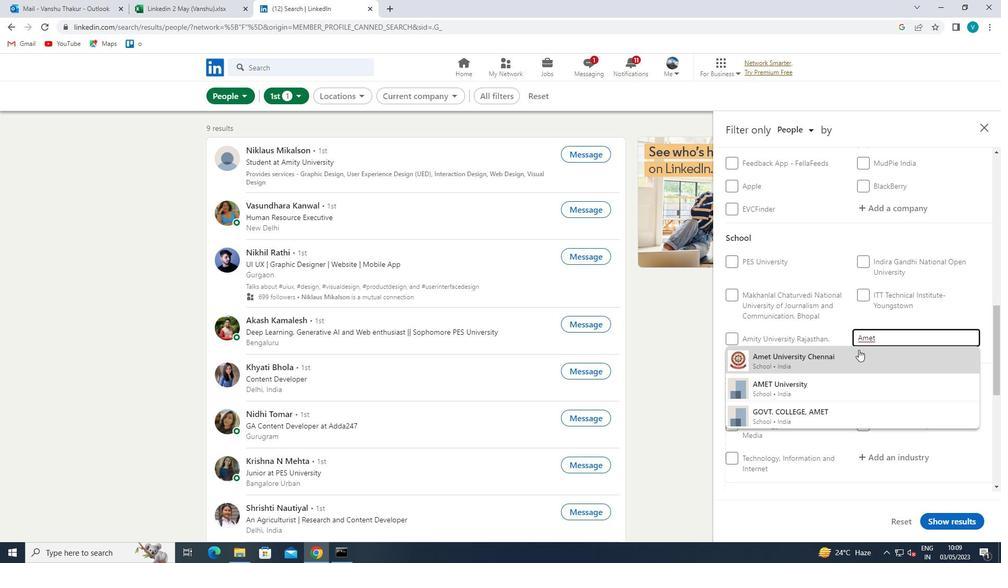 
Action: Mouse moved to (853, 353)
Screenshot: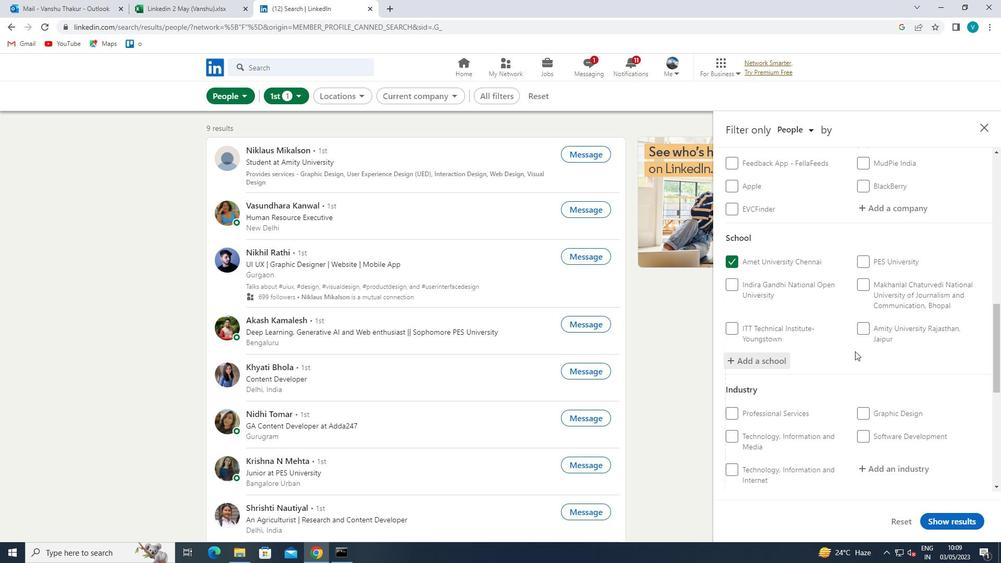 
Action: Mouse scrolled (853, 352) with delta (0, 0)
Screenshot: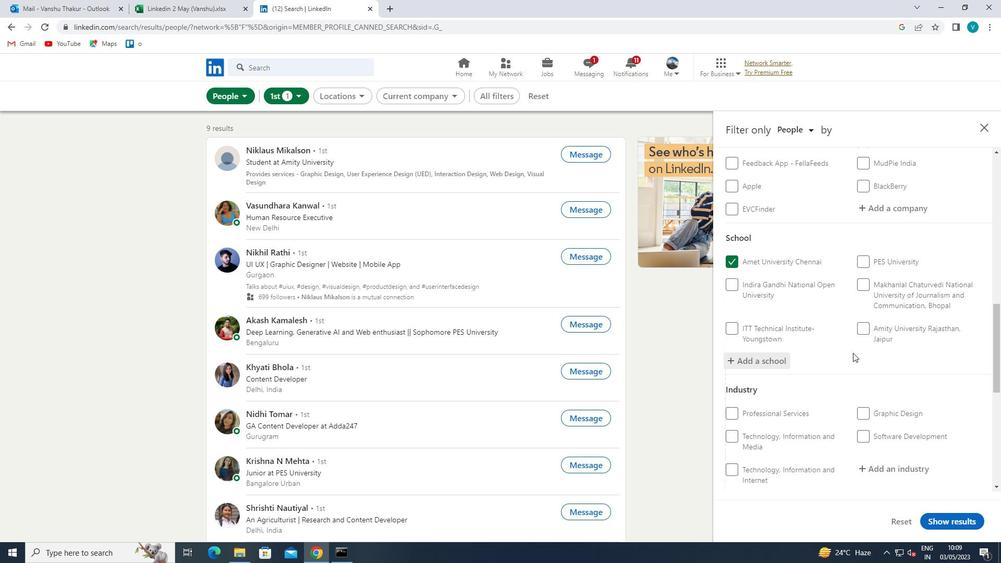 
Action: Mouse scrolled (853, 352) with delta (0, 0)
Screenshot: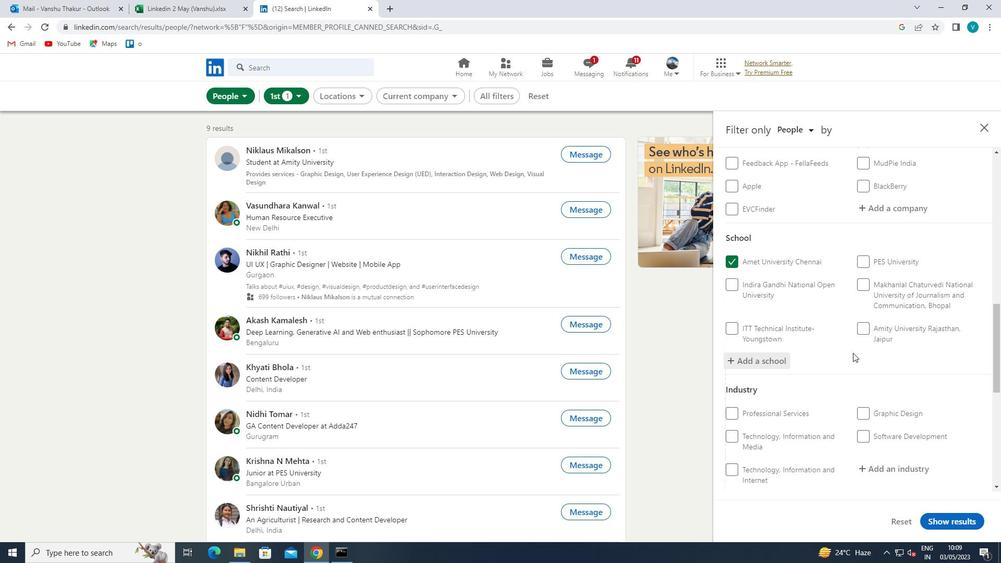 
Action: Mouse scrolled (853, 352) with delta (0, 0)
Screenshot: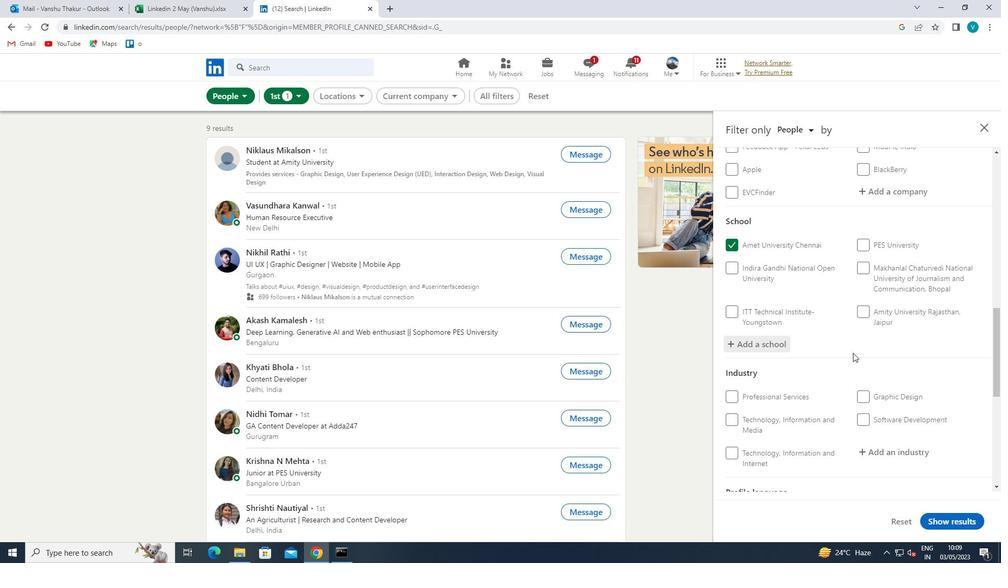 
Action: Mouse moved to (918, 313)
Screenshot: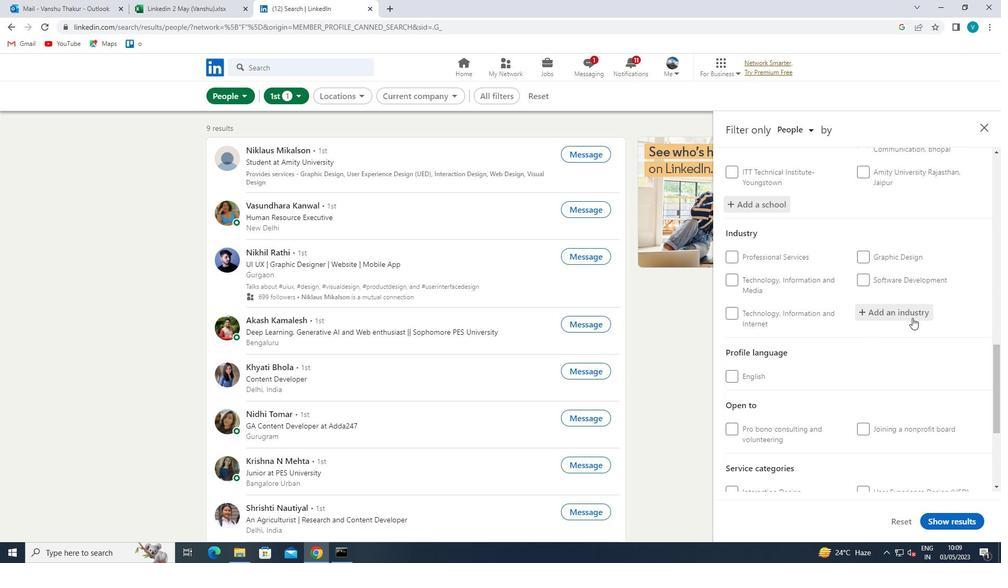 
Action: Mouse pressed left at (918, 313)
Screenshot: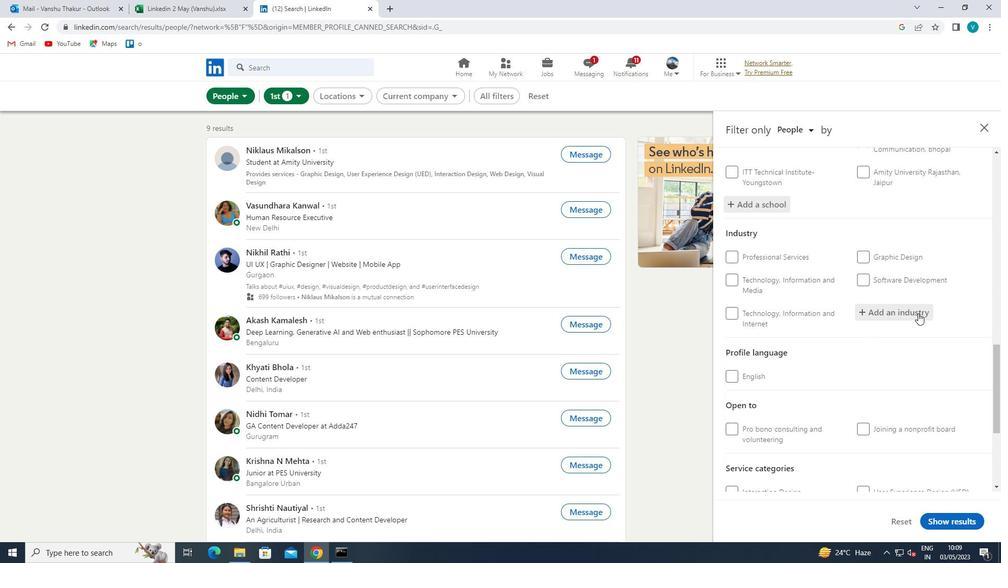 
Action: Mouse moved to (917, 313)
Screenshot: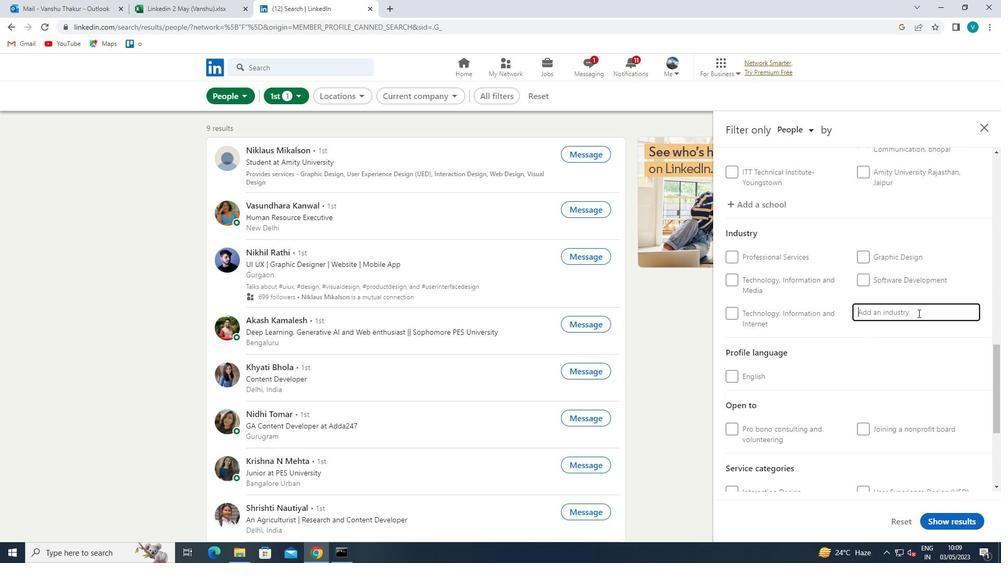 
Action: Key pressed <Key.shift>MAGNETIC<Key.space>
Screenshot: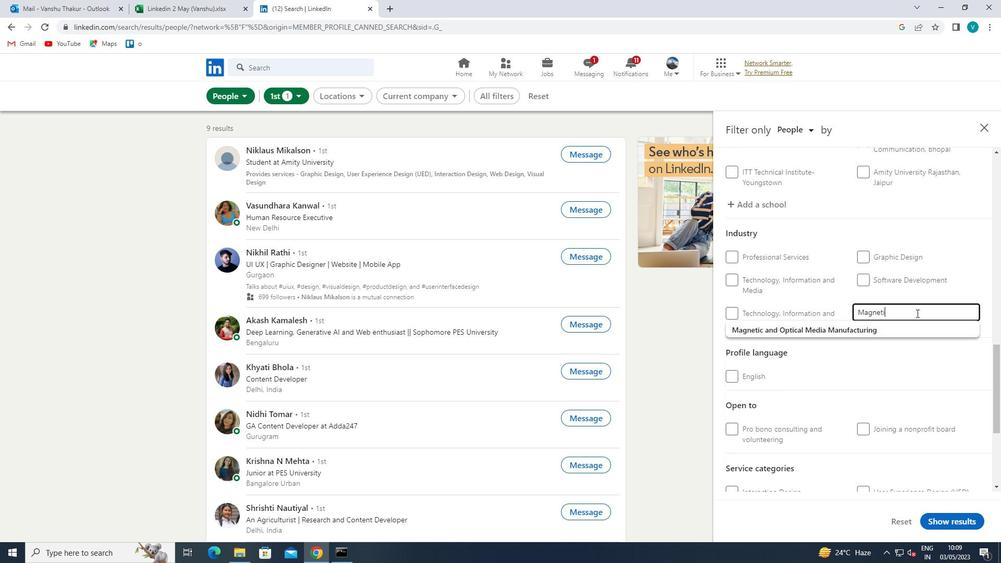 
Action: Mouse moved to (894, 327)
Screenshot: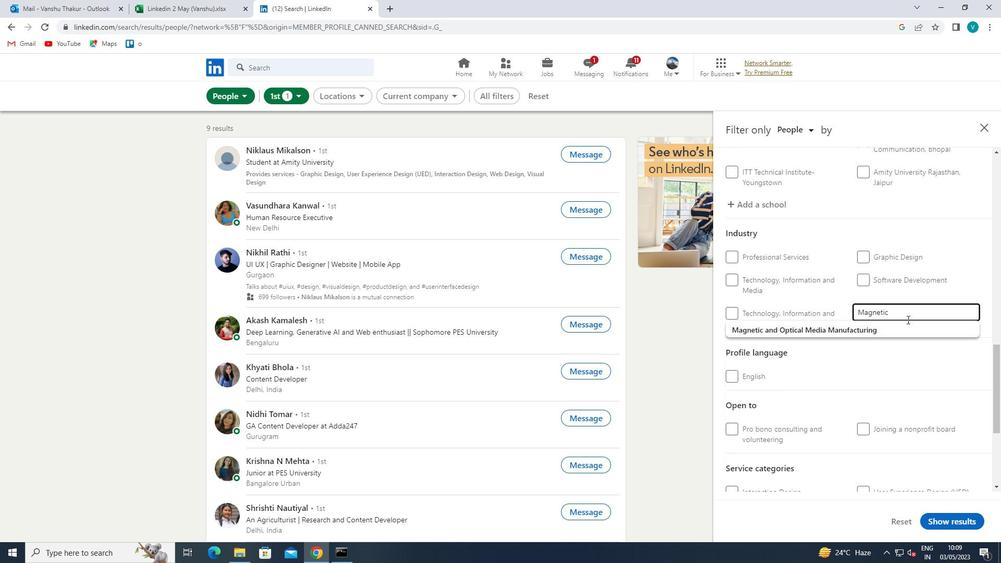 
Action: Mouse pressed left at (894, 327)
Screenshot: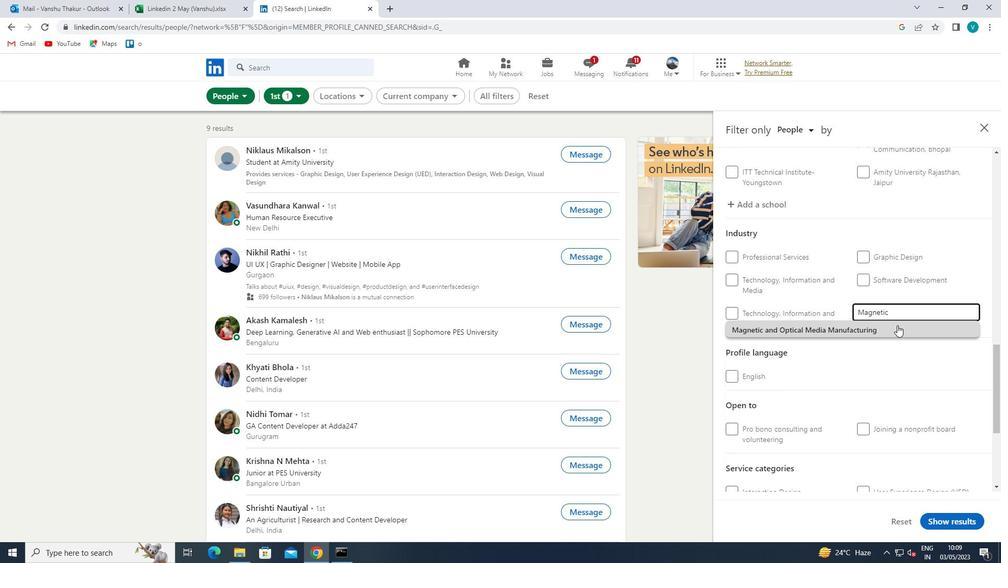 
Action: Mouse moved to (894, 327)
Screenshot: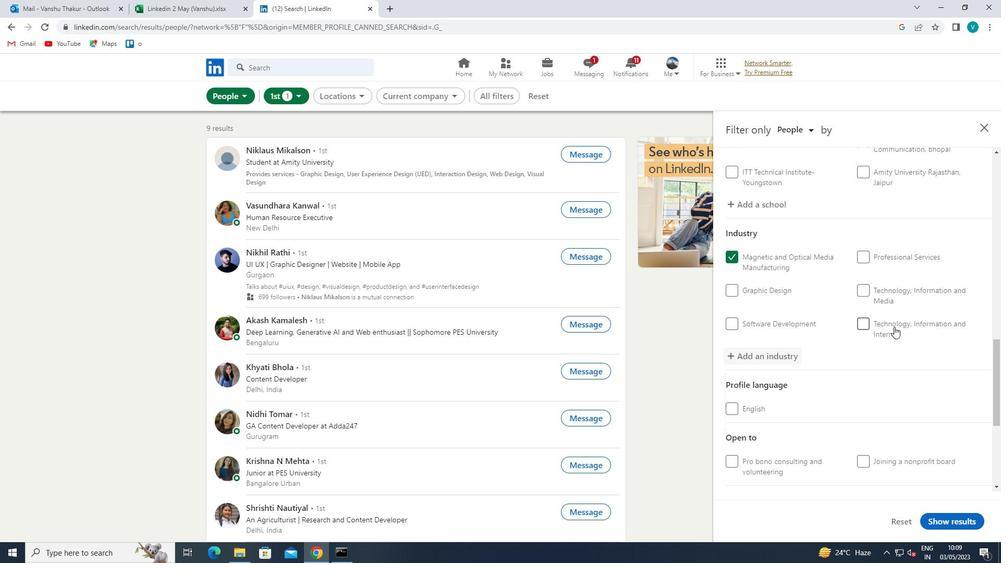 
Action: Mouse scrolled (894, 327) with delta (0, 0)
Screenshot: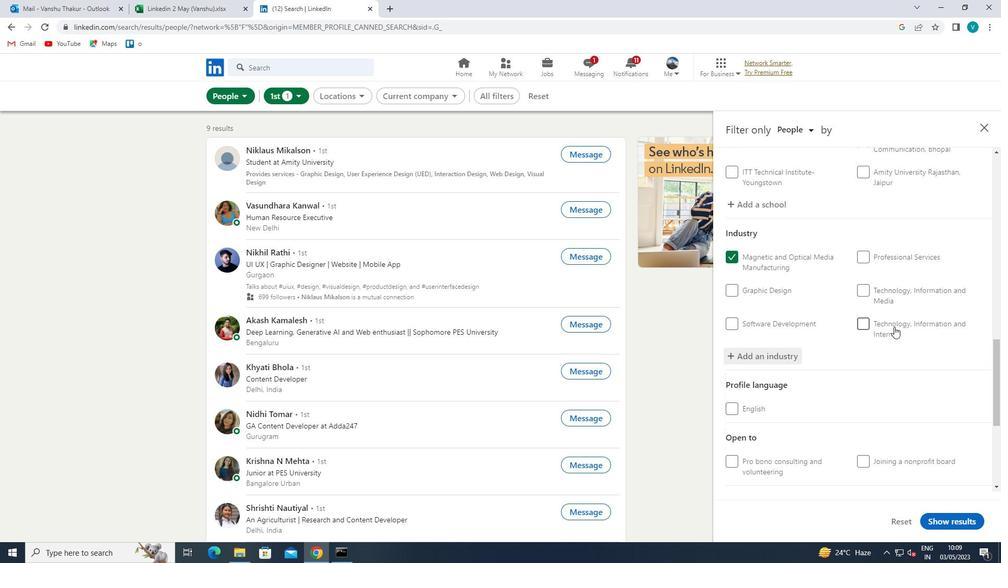 
Action: Mouse moved to (892, 328)
Screenshot: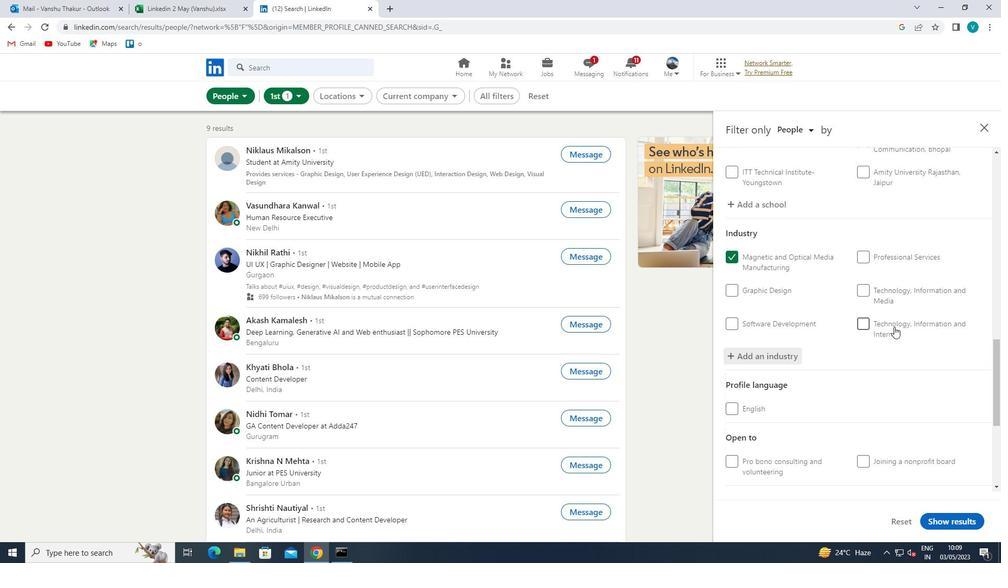
Action: Mouse scrolled (892, 328) with delta (0, 0)
Screenshot: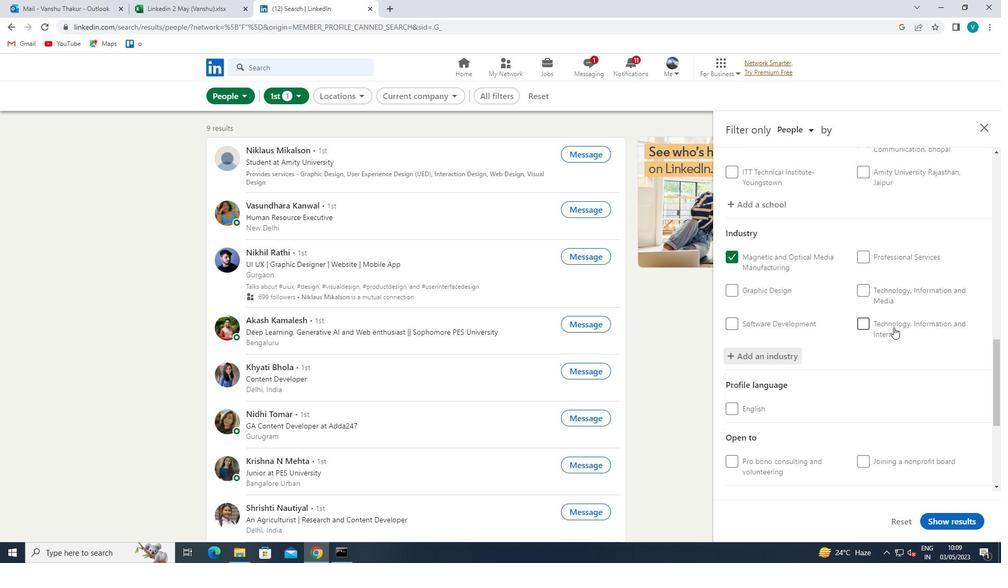
Action: Mouse moved to (890, 329)
Screenshot: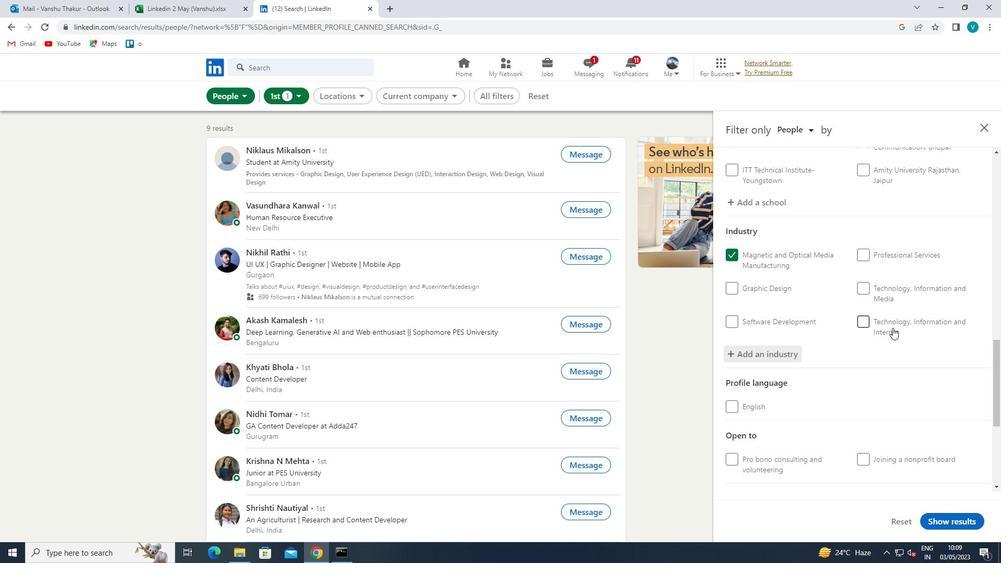 
Action: Mouse scrolled (890, 329) with delta (0, 0)
Screenshot: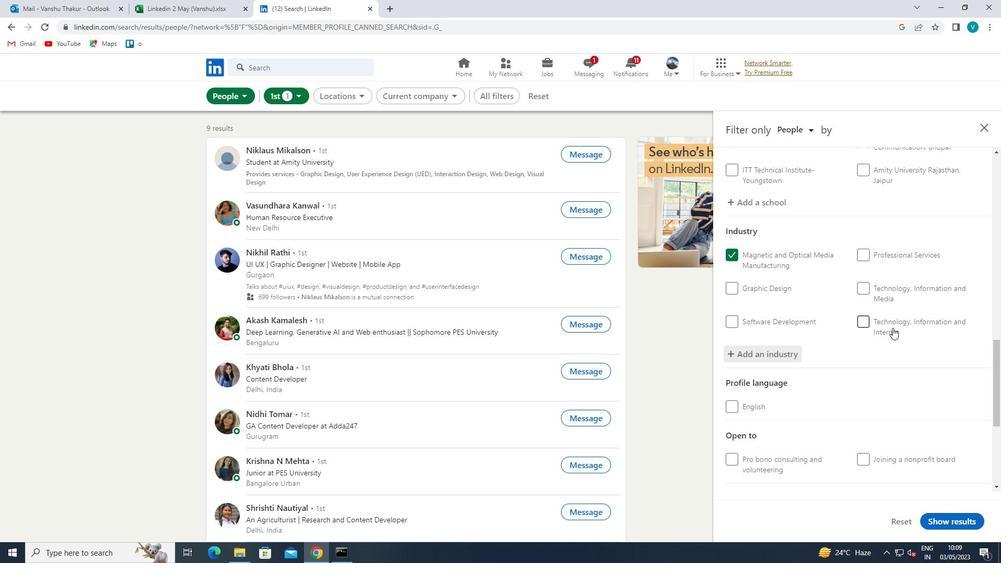 
Action: Mouse moved to (892, 415)
Screenshot: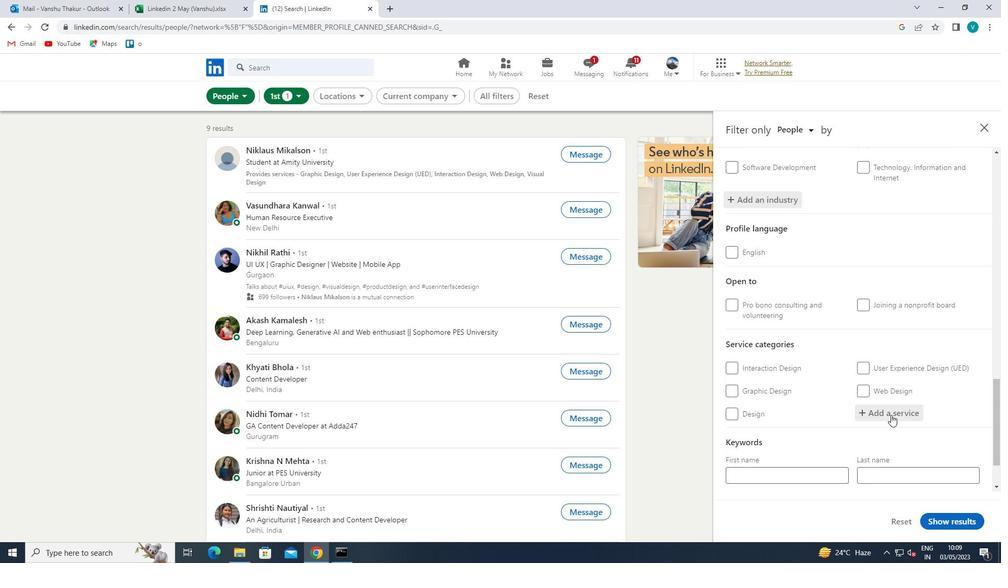 
Action: Mouse pressed left at (892, 415)
Screenshot: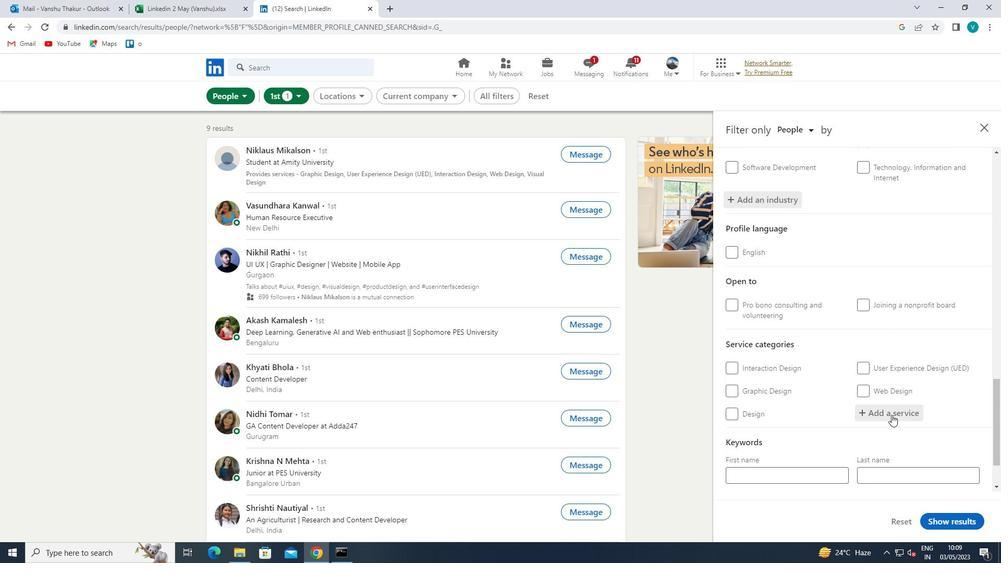 
Action: Mouse moved to (896, 413)
Screenshot: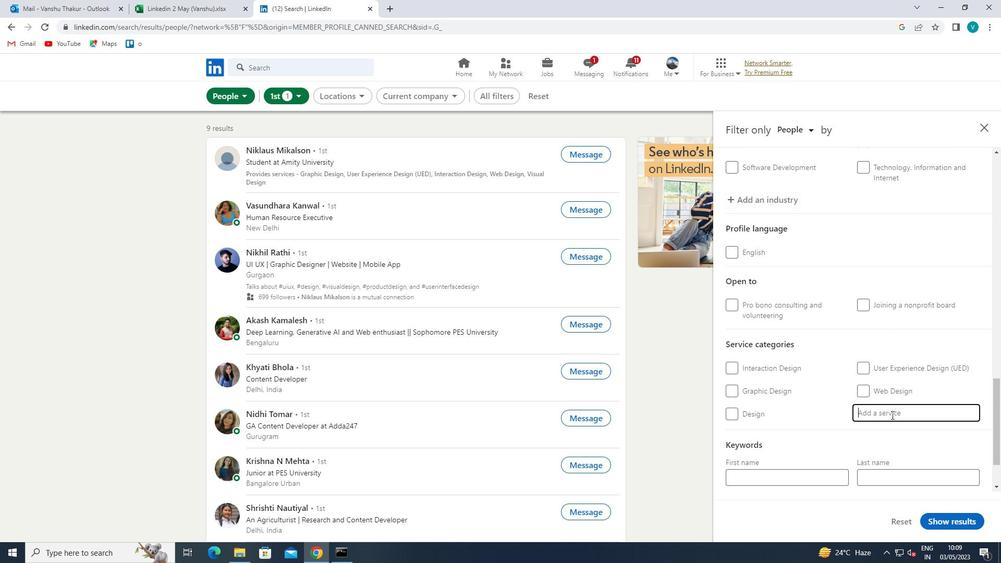 
Action: Key pressed <Key.shift>INFORMATION<Key.space>
Screenshot: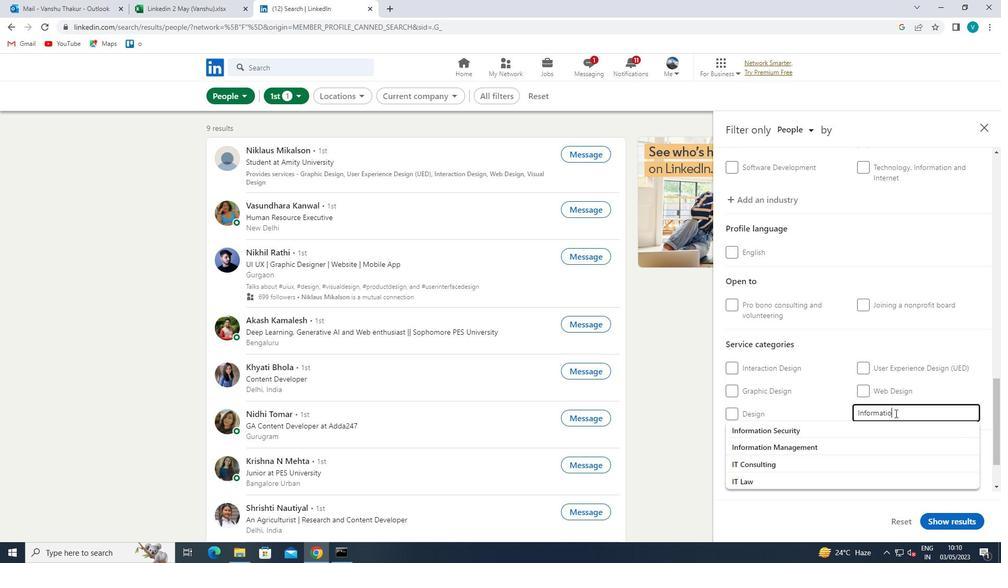 
Action: Mouse moved to (865, 445)
Screenshot: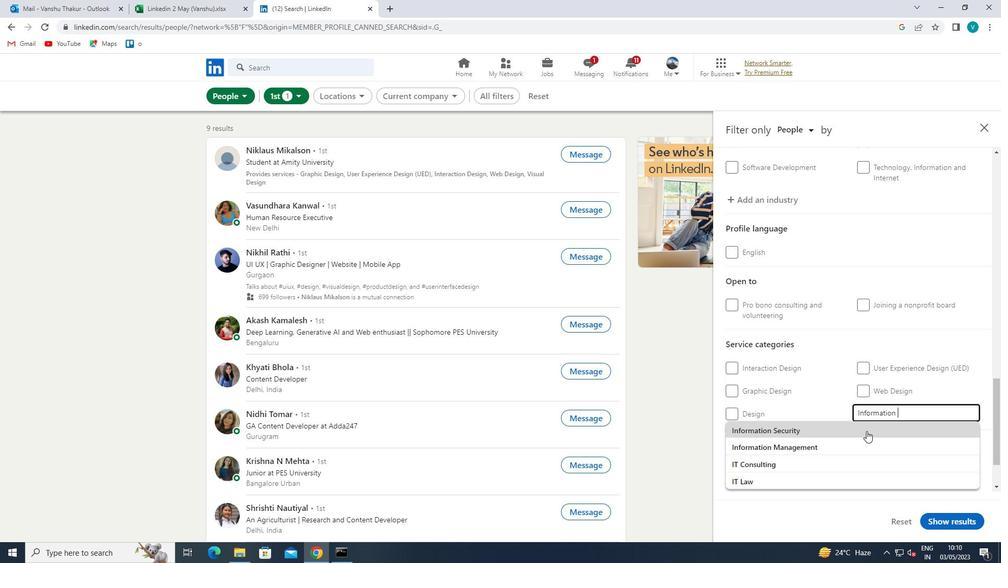 
Action: Mouse pressed left at (865, 445)
Screenshot: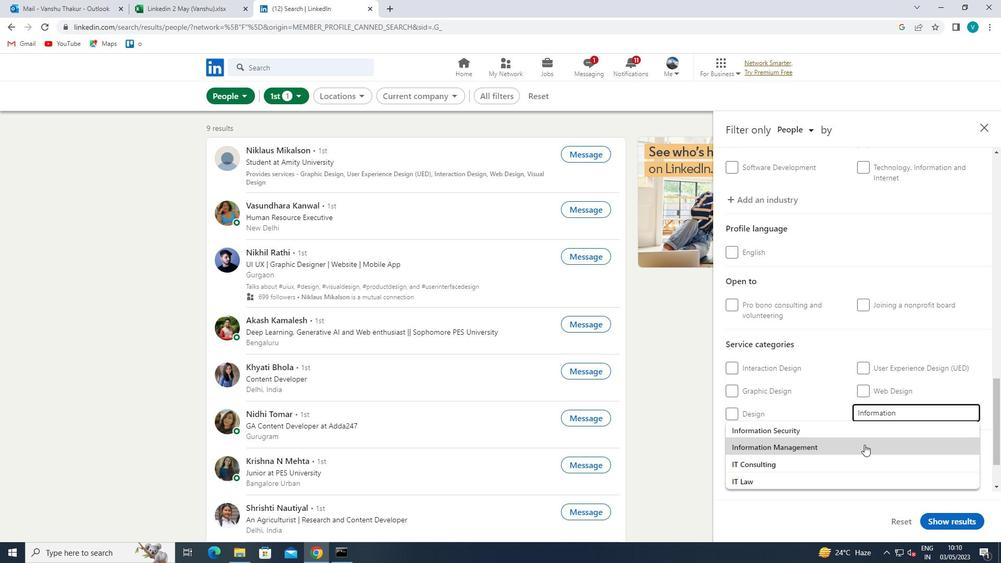 
Action: Mouse moved to (867, 444)
Screenshot: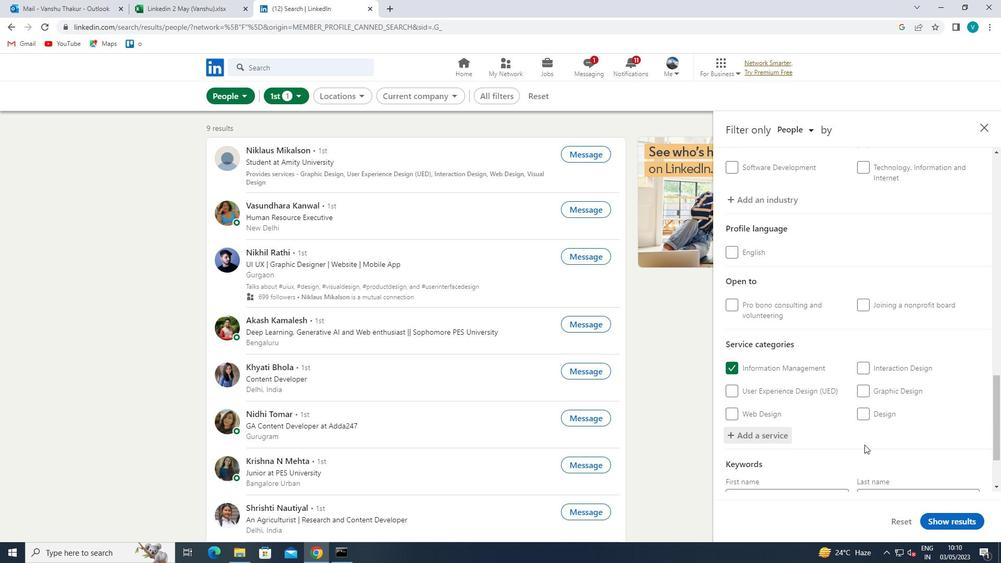 
Action: Mouse scrolled (867, 443) with delta (0, 0)
Screenshot: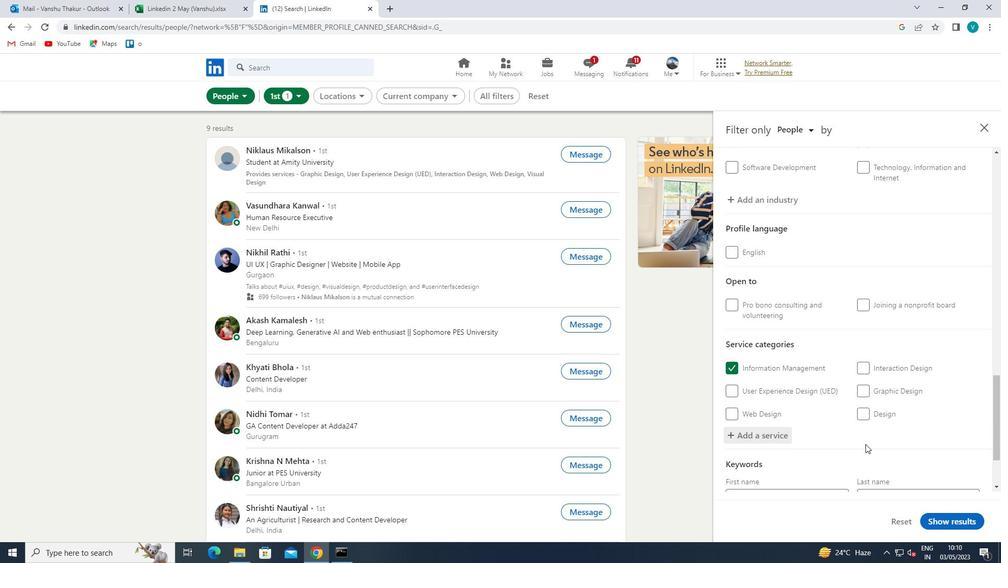 
Action: Mouse scrolled (867, 443) with delta (0, 0)
Screenshot: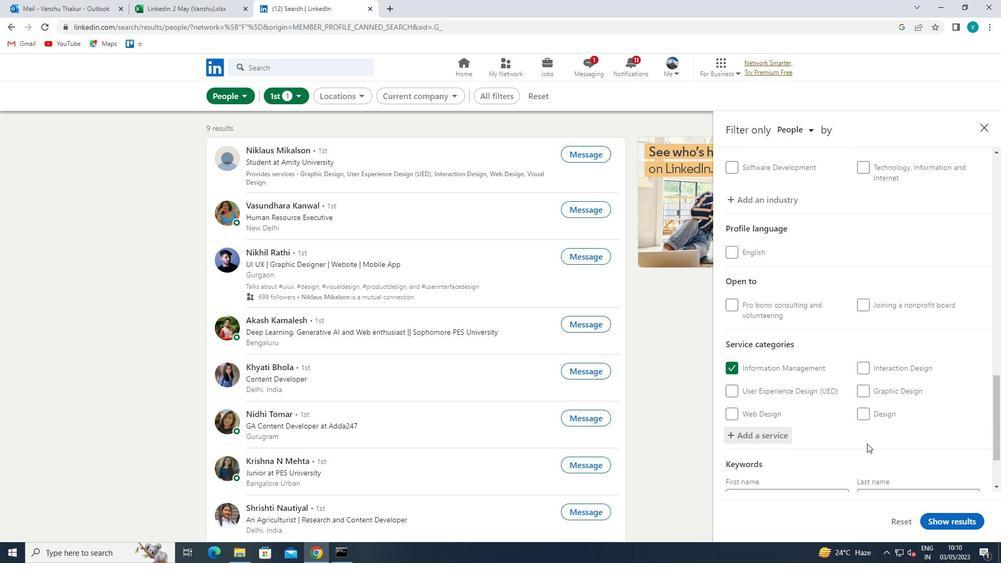 
Action: Mouse scrolled (867, 443) with delta (0, 0)
Screenshot: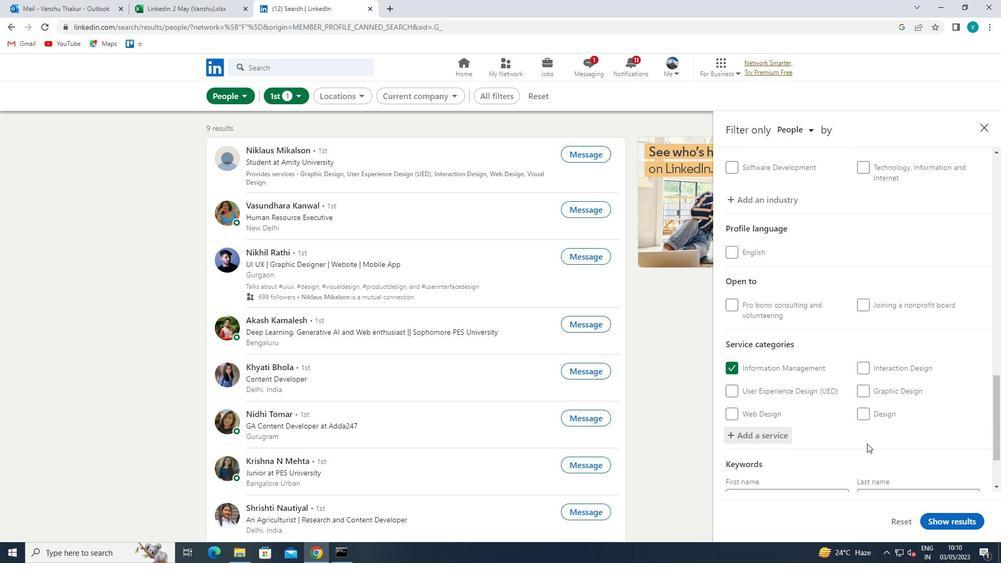 
Action: Mouse scrolled (867, 443) with delta (0, 0)
Screenshot: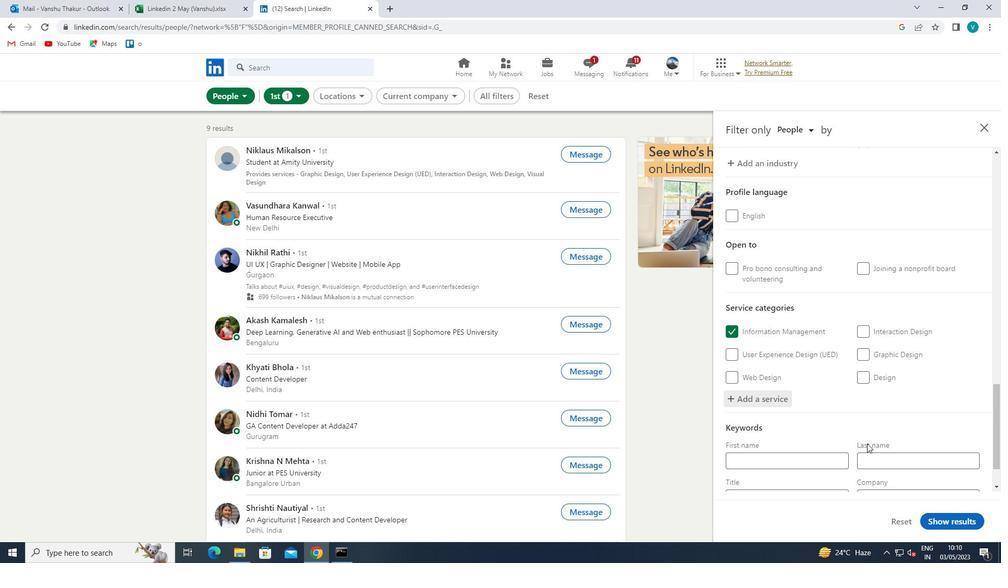 
Action: Mouse moved to (798, 449)
Screenshot: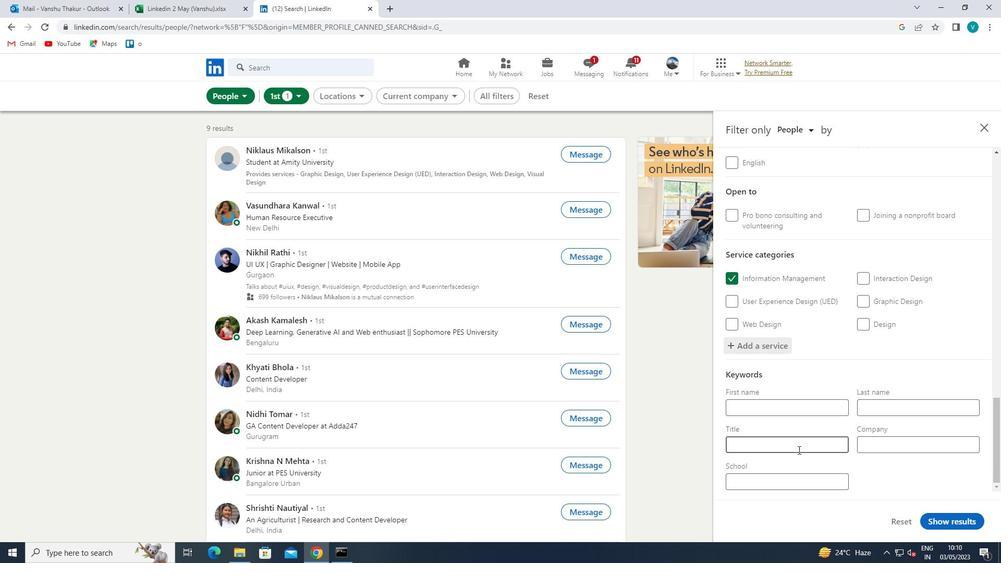 
Action: Mouse pressed left at (798, 449)
Screenshot: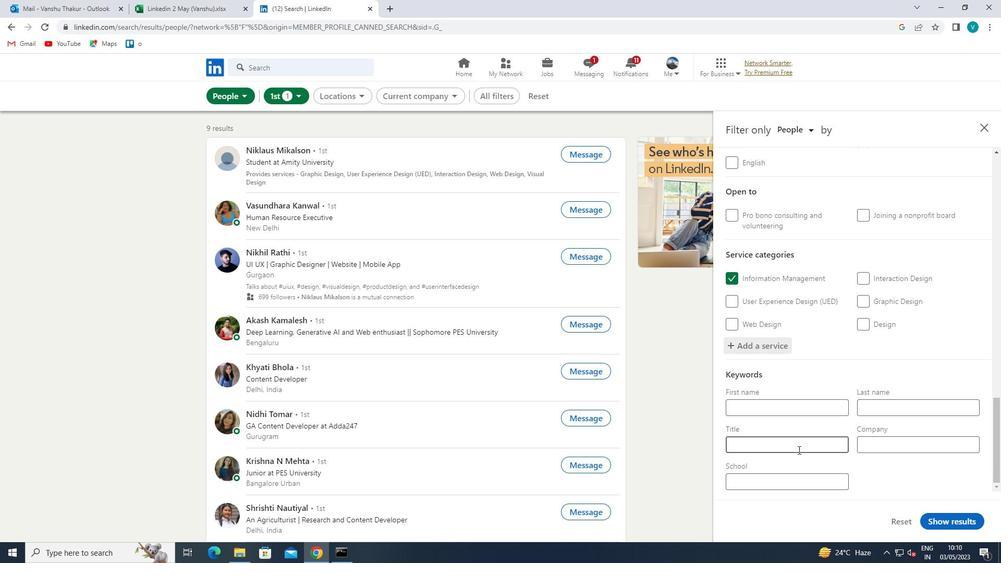 
Action: Key pressed <Key.shift>GRANT<Key.space>
Screenshot: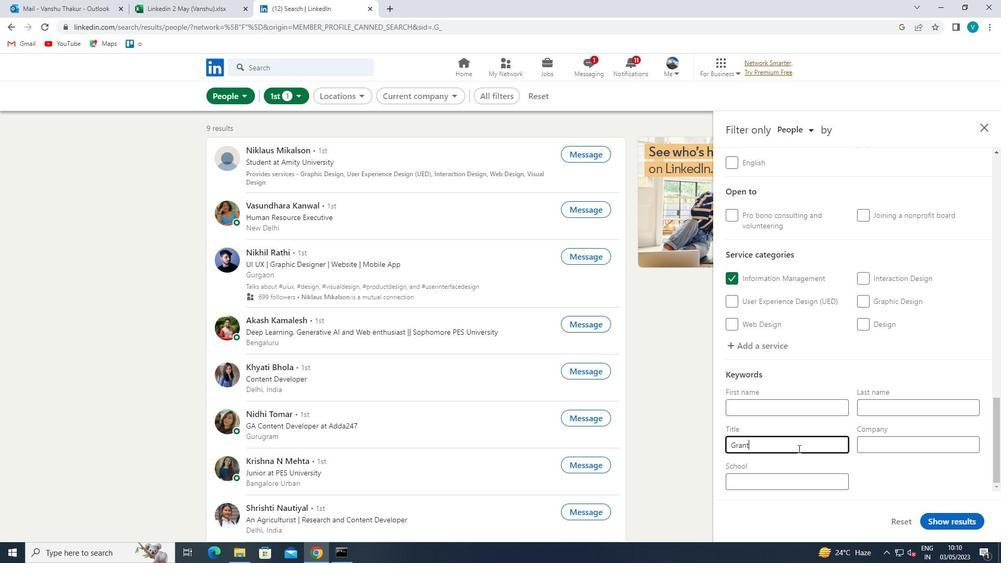 
Action: Mouse moved to (802, 447)
Screenshot: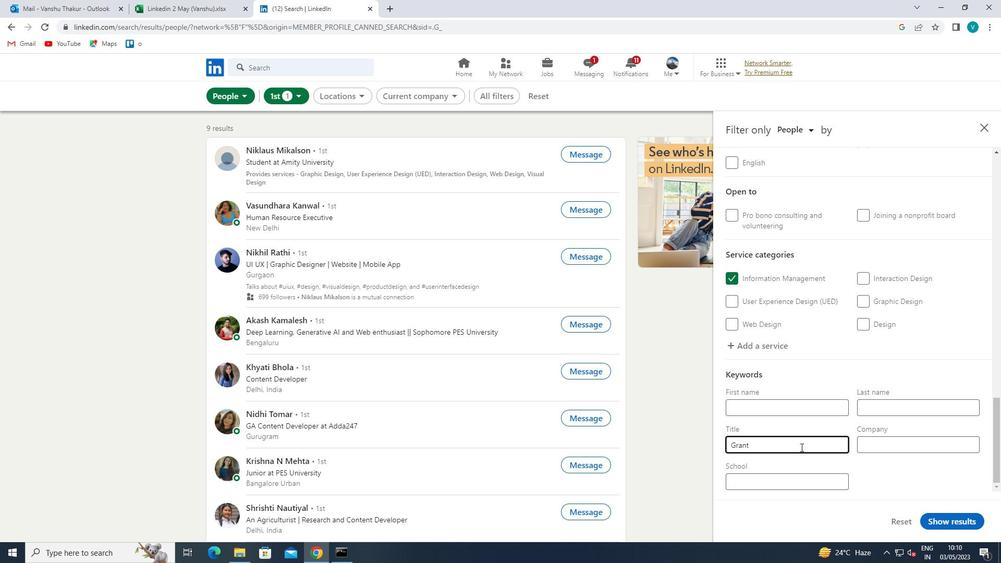 
Action: Key pressed <Key.shift>WRITER<Key.space>
Screenshot: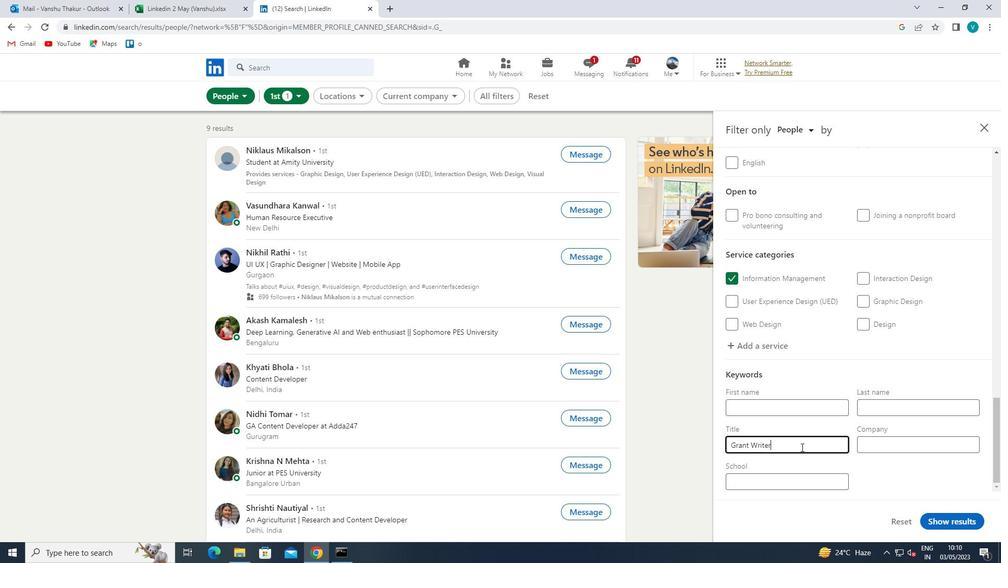 
Action: Mouse moved to (939, 520)
Screenshot: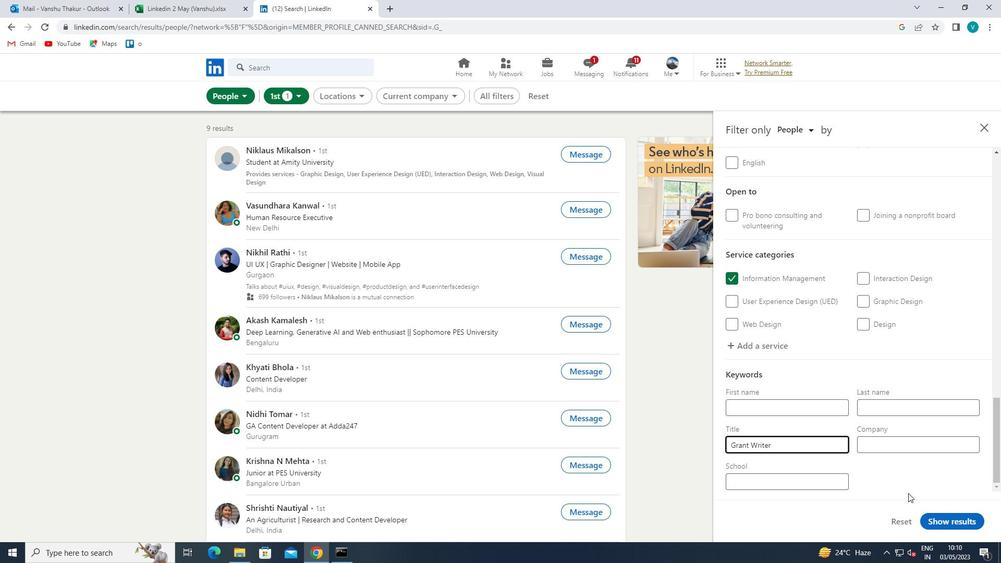 
Action: Mouse pressed left at (939, 520)
Screenshot: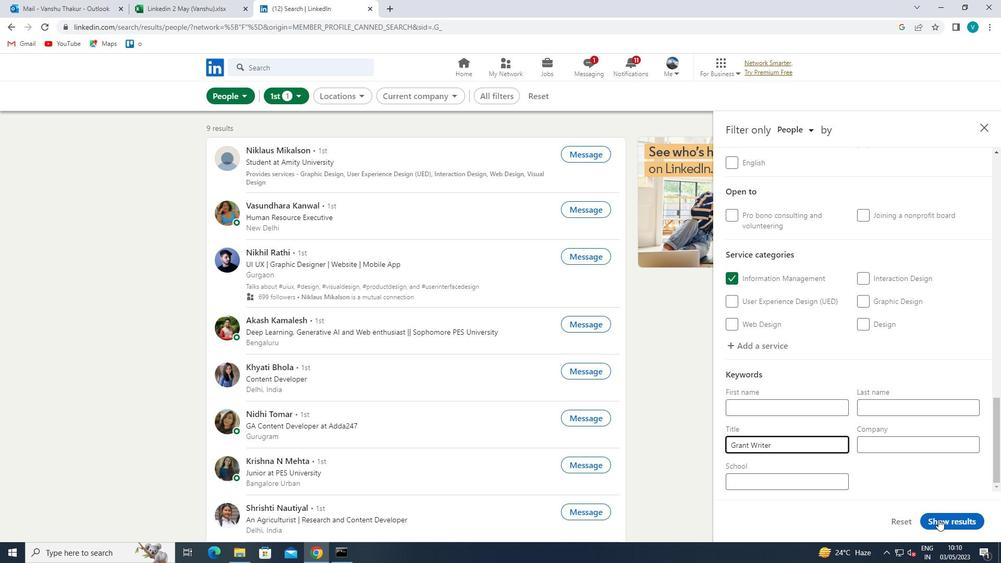 
